 Task: Find connections with filter location Sīrkāzhi with filter topic #lawenforcementwith filter profile language Spanish with filter current company Truecaller with filter school CENTRAL UNIVERSITY OF JAMMU with filter industry Vehicle Repair and Maintenance with filter service category Financial Advisory with filter keywords title UX Designer & UI Developer
Action: Mouse moved to (510, 75)
Screenshot: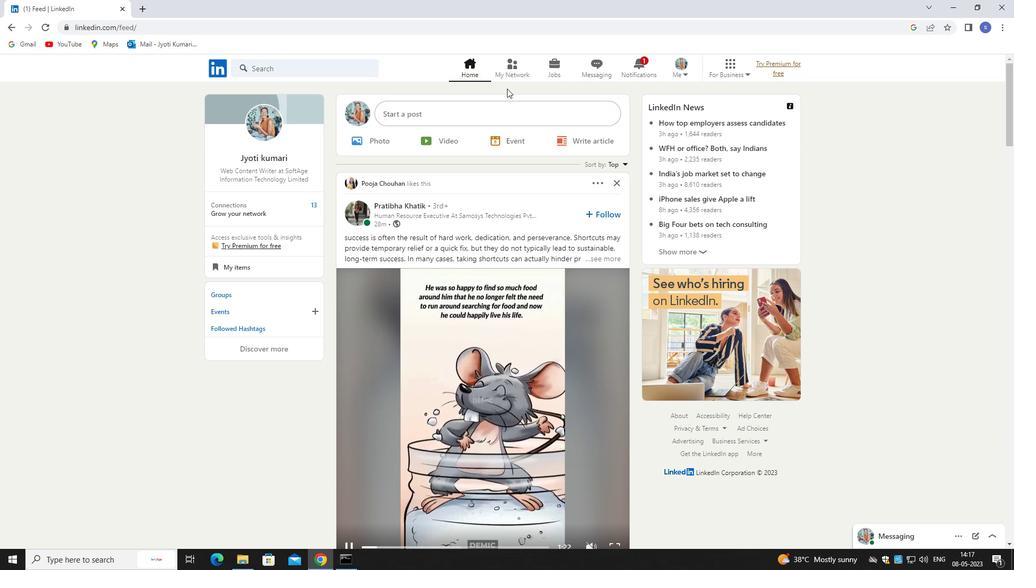 
Action: Mouse pressed left at (510, 75)
Screenshot: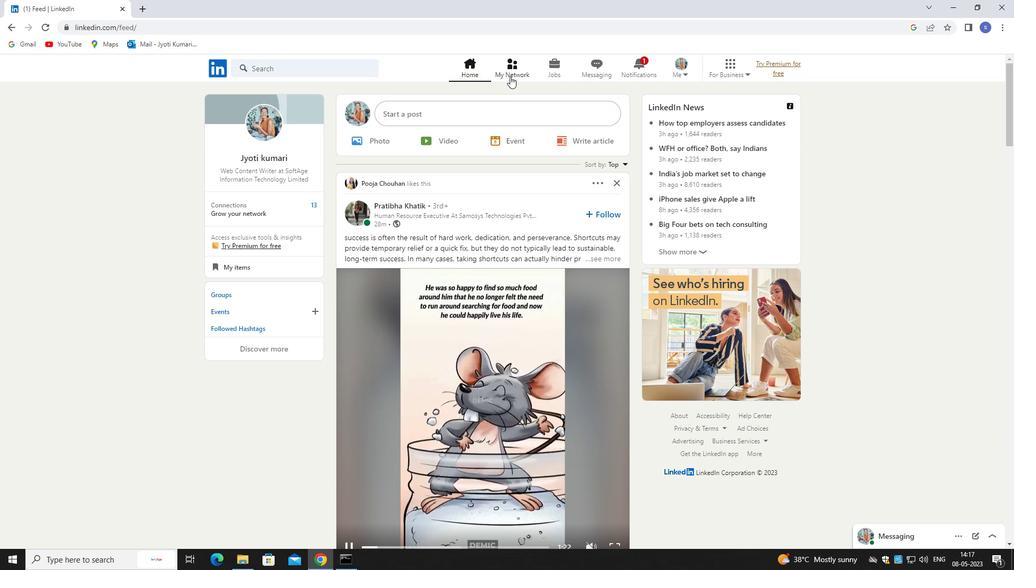 
Action: Mouse moved to (510, 74)
Screenshot: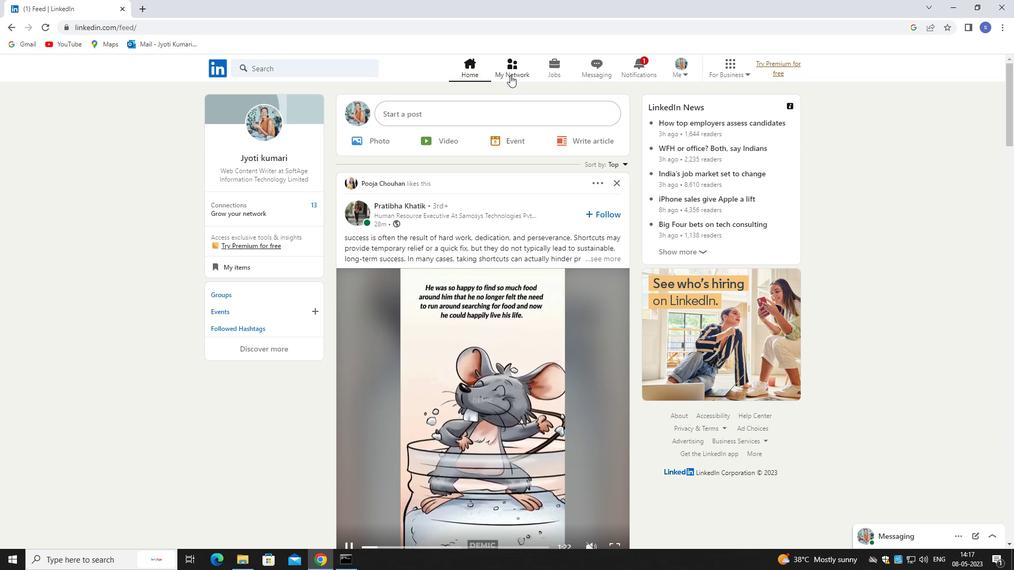 
Action: Mouse pressed left at (510, 74)
Screenshot: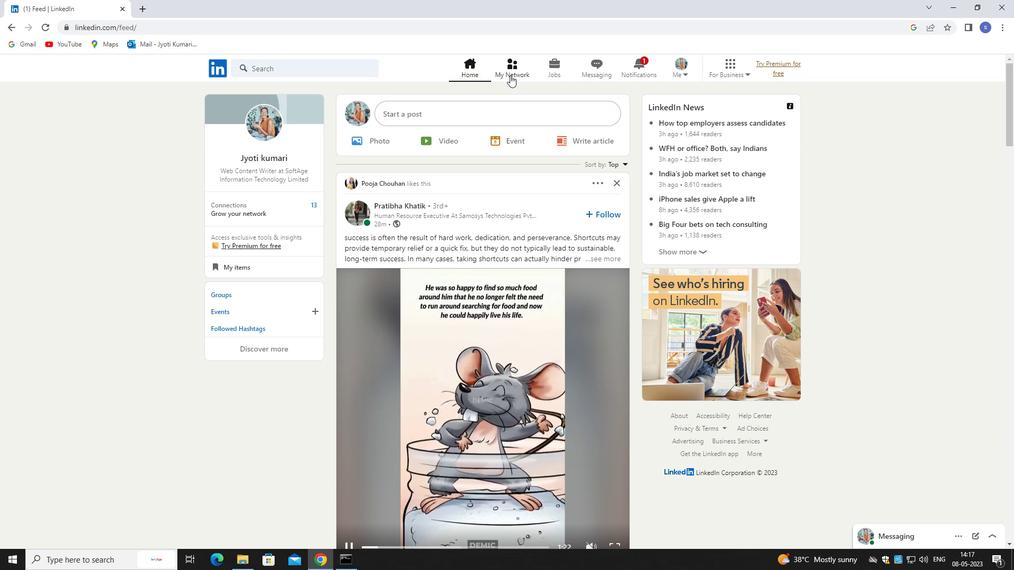 
Action: Mouse moved to (320, 125)
Screenshot: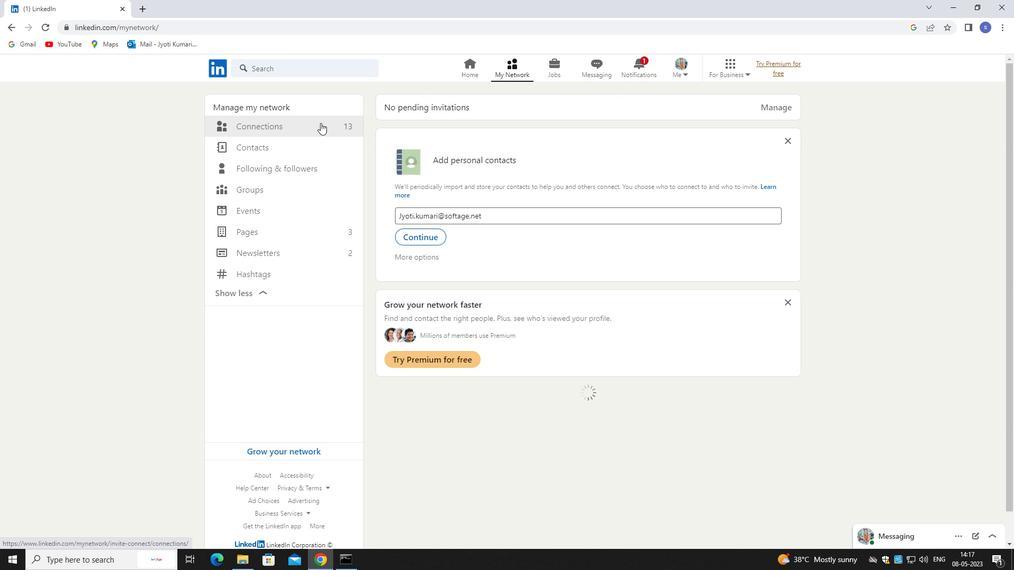 
Action: Mouse pressed left at (320, 125)
Screenshot: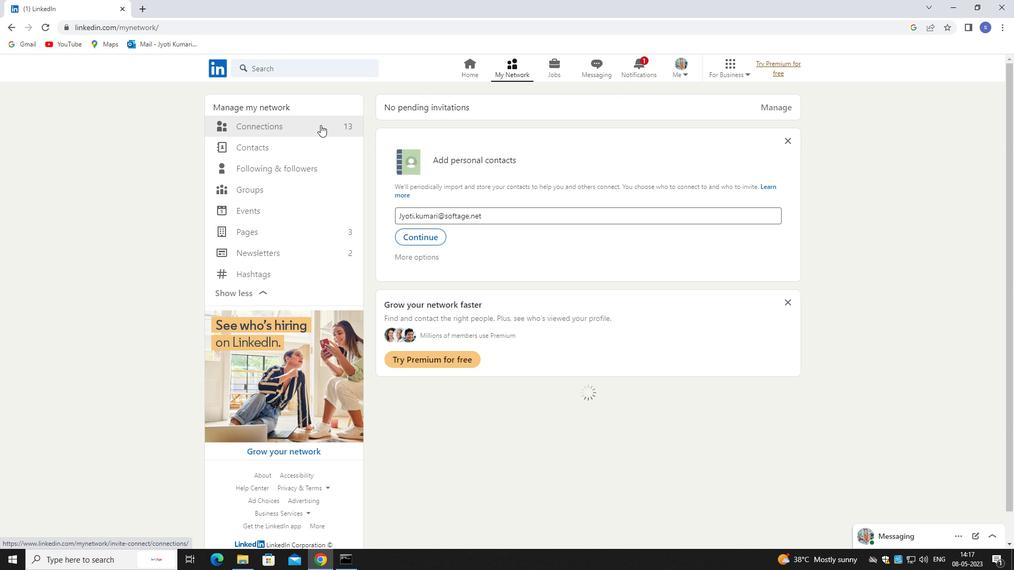 
Action: Mouse pressed left at (320, 125)
Screenshot: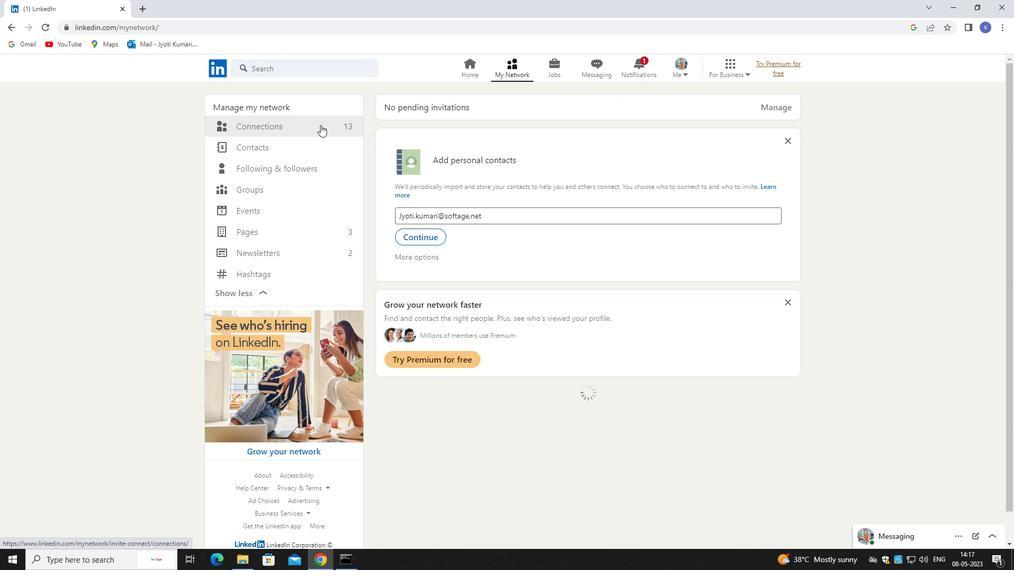 
Action: Mouse moved to (612, 132)
Screenshot: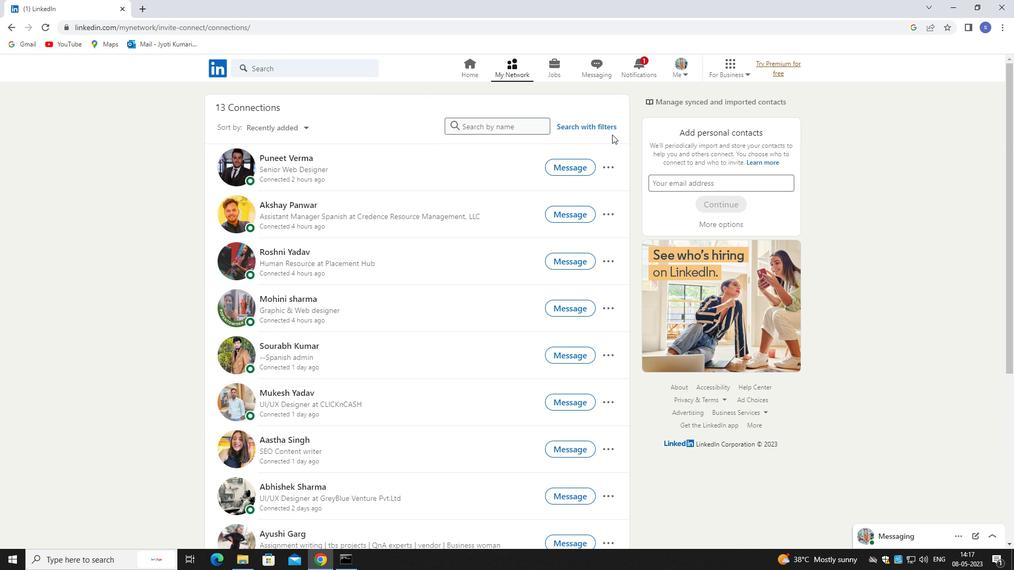 
Action: Mouse pressed left at (612, 132)
Screenshot: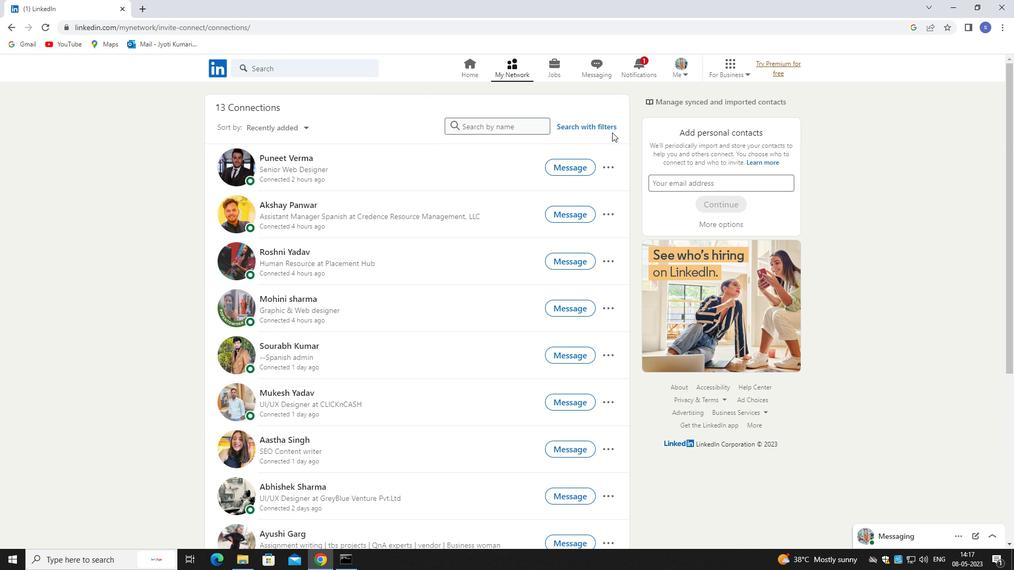 
Action: Mouse moved to (610, 127)
Screenshot: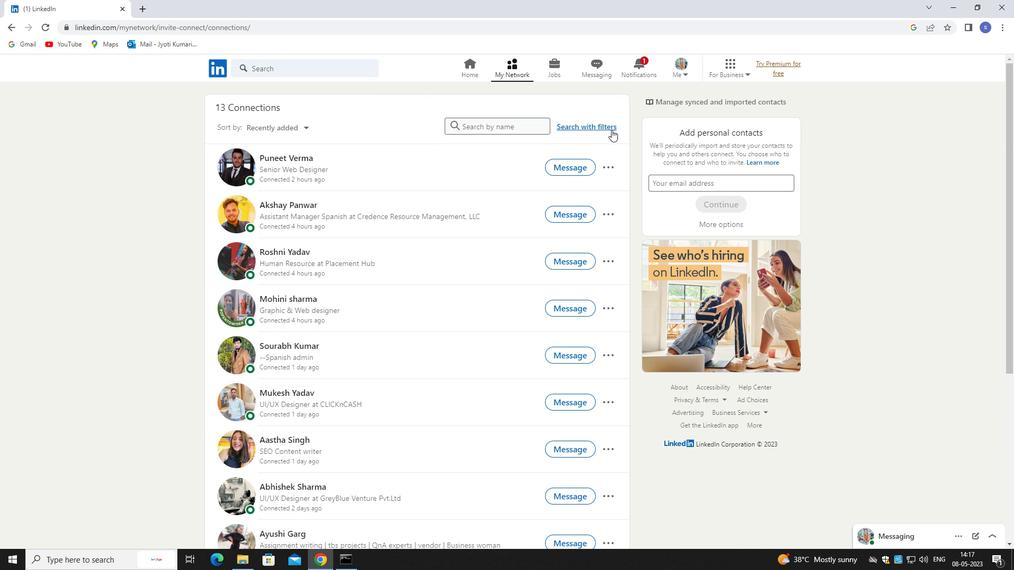 
Action: Mouse pressed left at (610, 127)
Screenshot: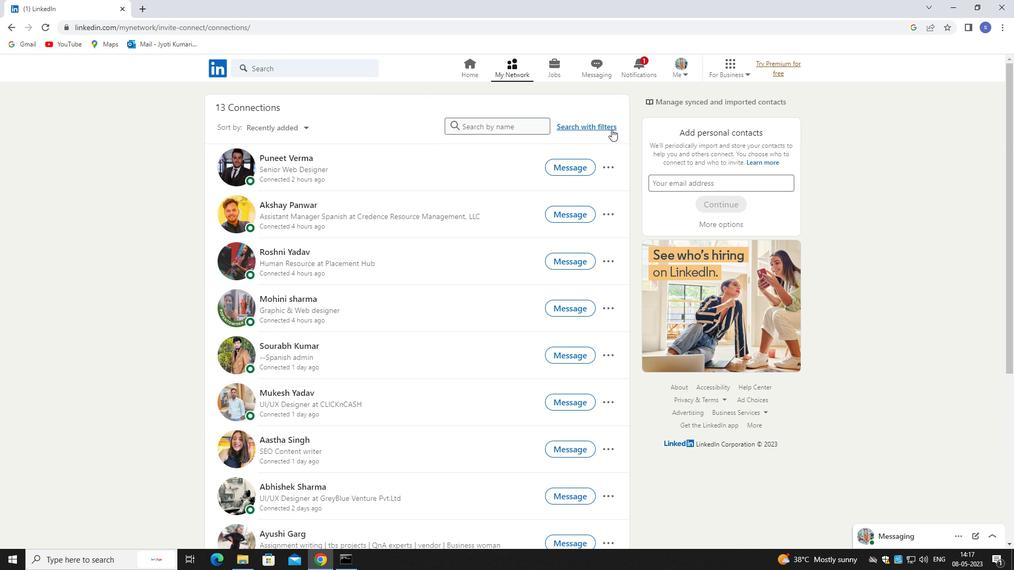
Action: Mouse moved to (536, 92)
Screenshot: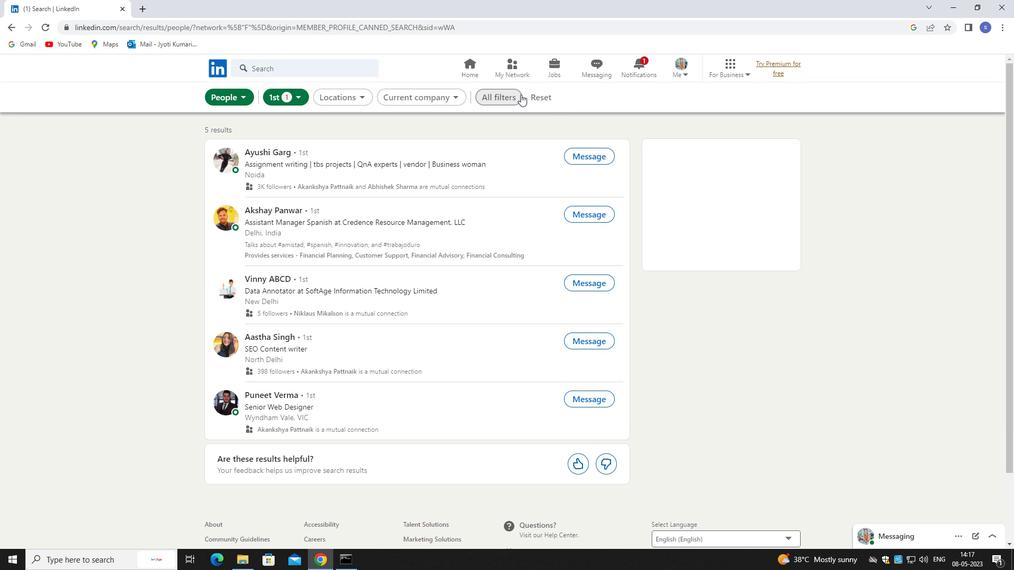 
Action: Mouse pressed left at (536, 92)
Screenshot: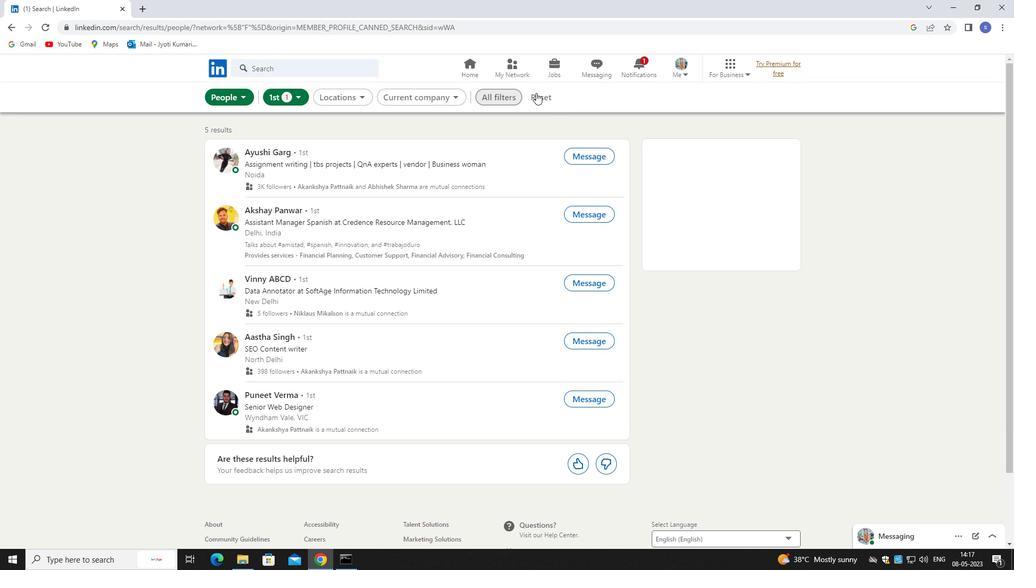 
Action: Mouse moved to (539, 97)
Screenshot: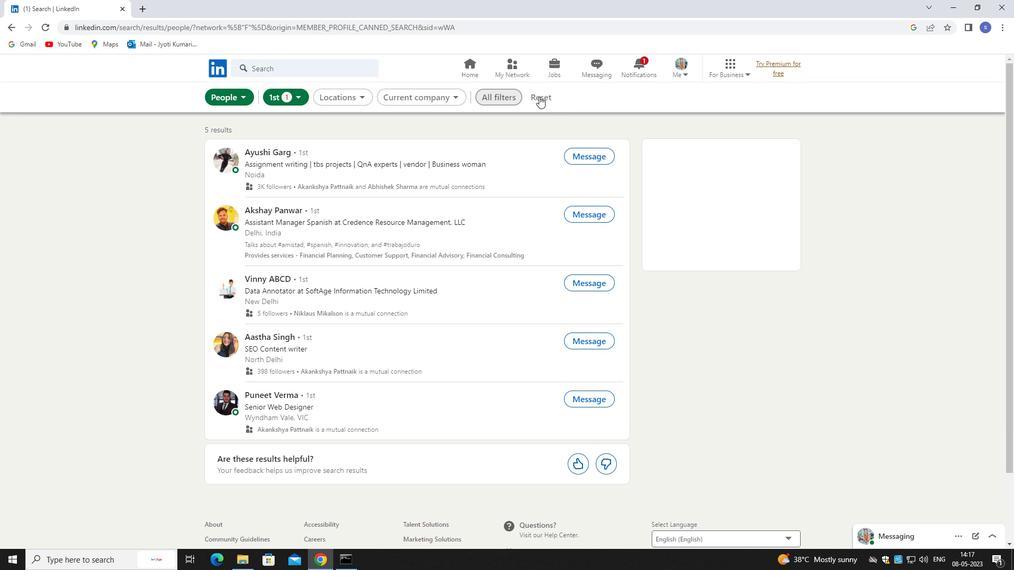 
Action: Mouse pressed left at (539, 97)
Screenshot: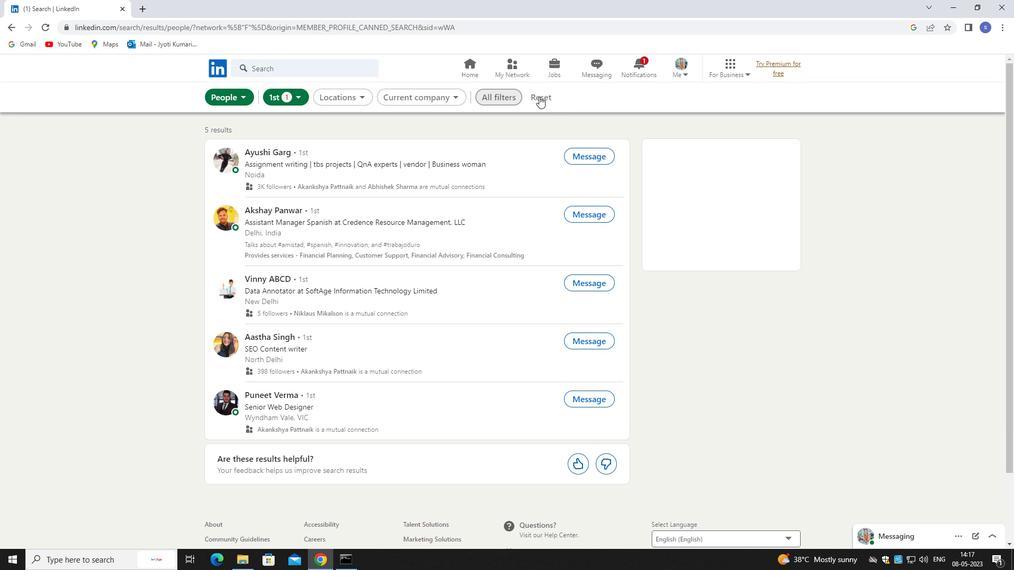 
Action: Mouse moved to (538, 97)
Screenshot: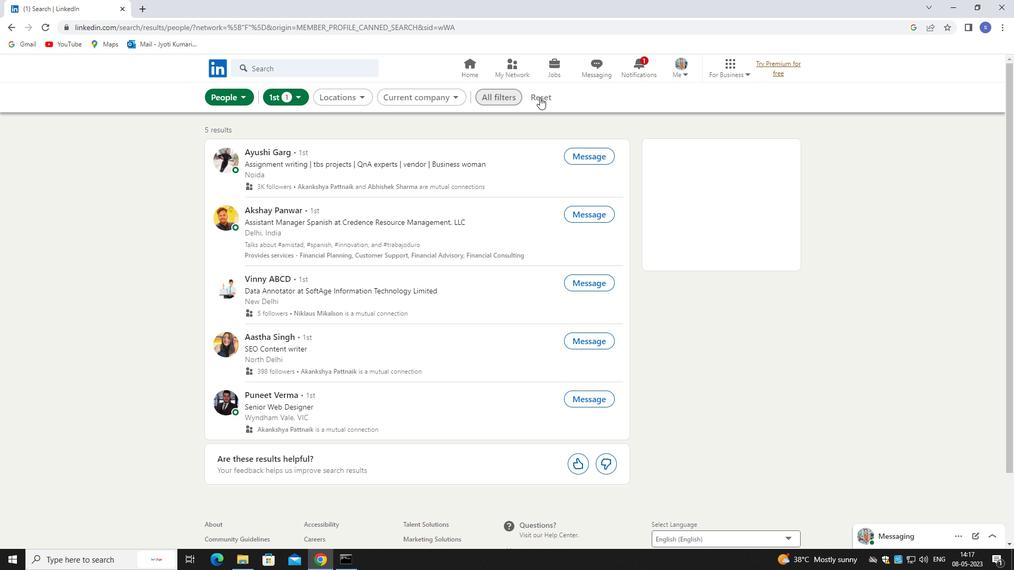 
Action: Mouse pressed left at (538, 97)
Screenshot: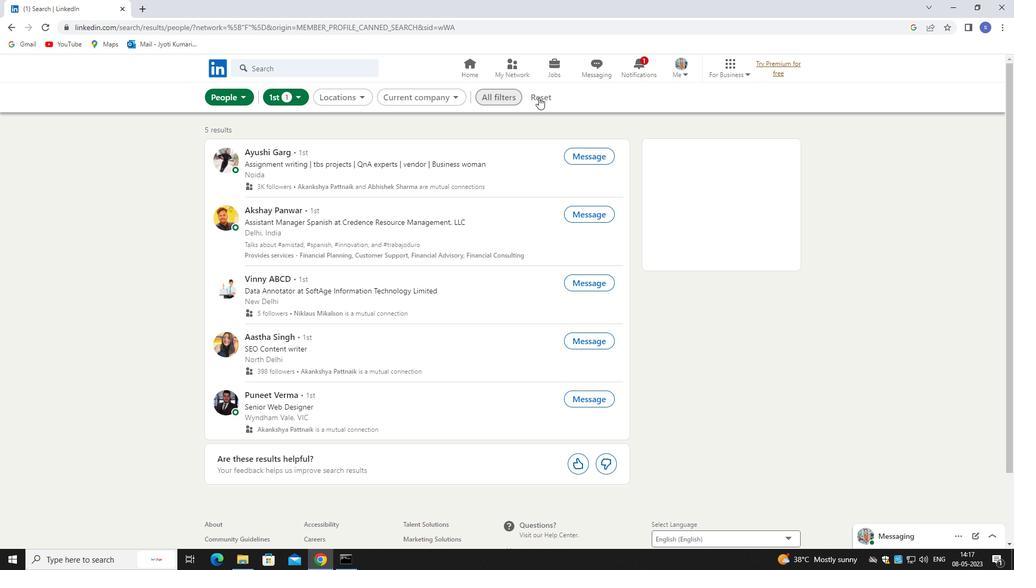 
Action: Mouse moved to (538, 97)
Screenshot: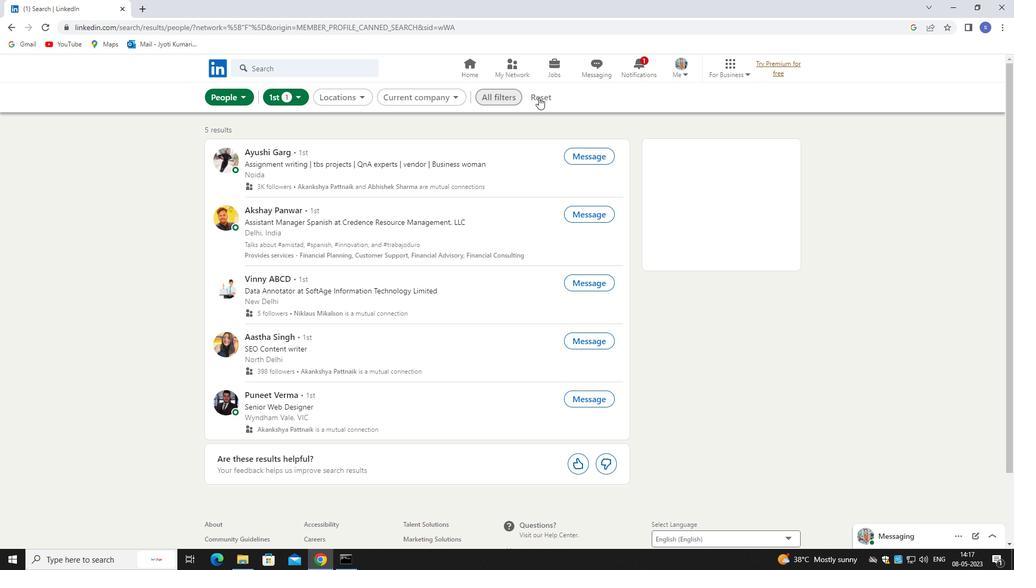 
Action: Mouse pressed left at (538, 97)
Screenshot: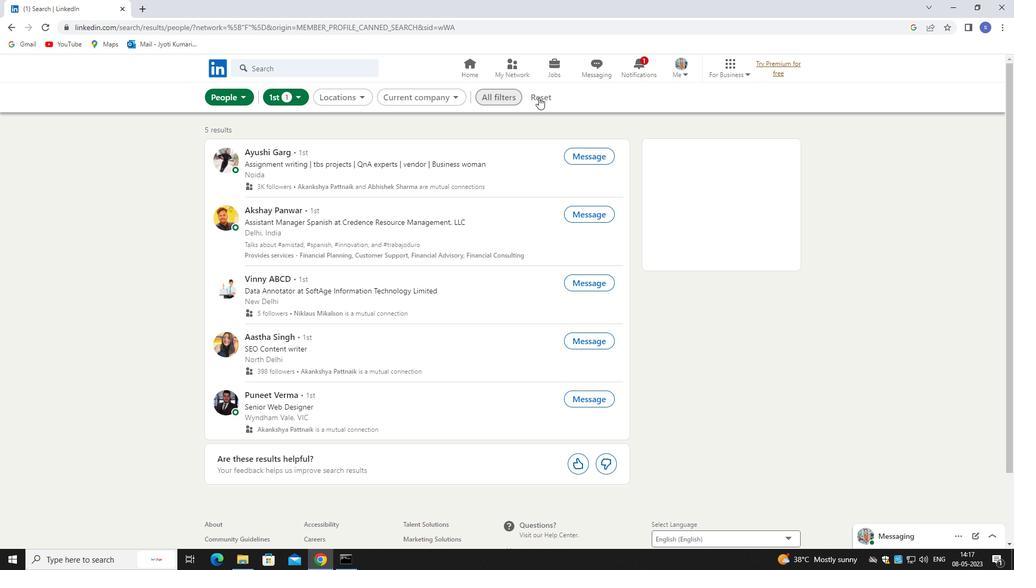 
Action: Mouse moved to (557, 95)
Screenshot: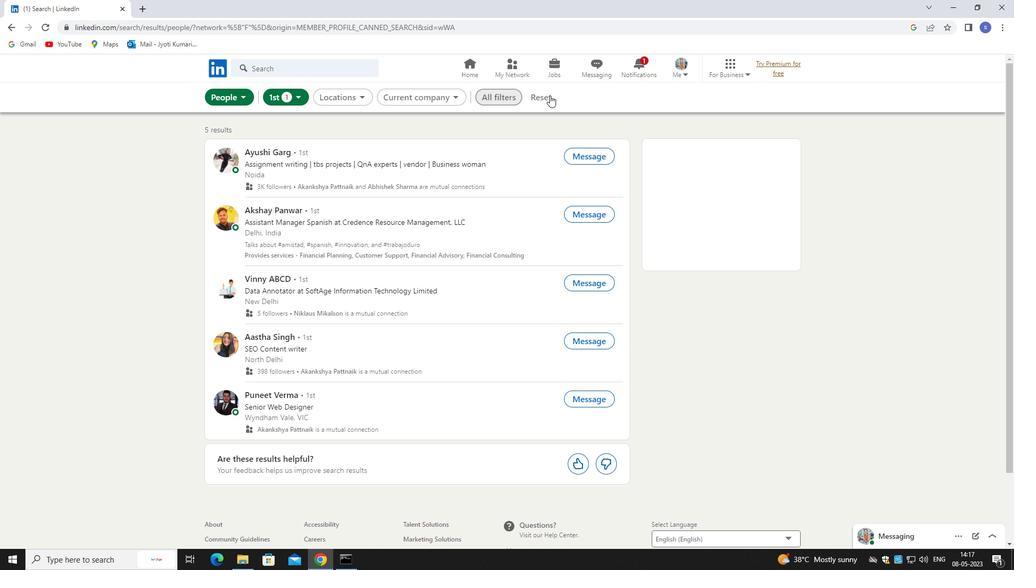 
Action: Mouse pressed left at (557, 95)
Screenshot: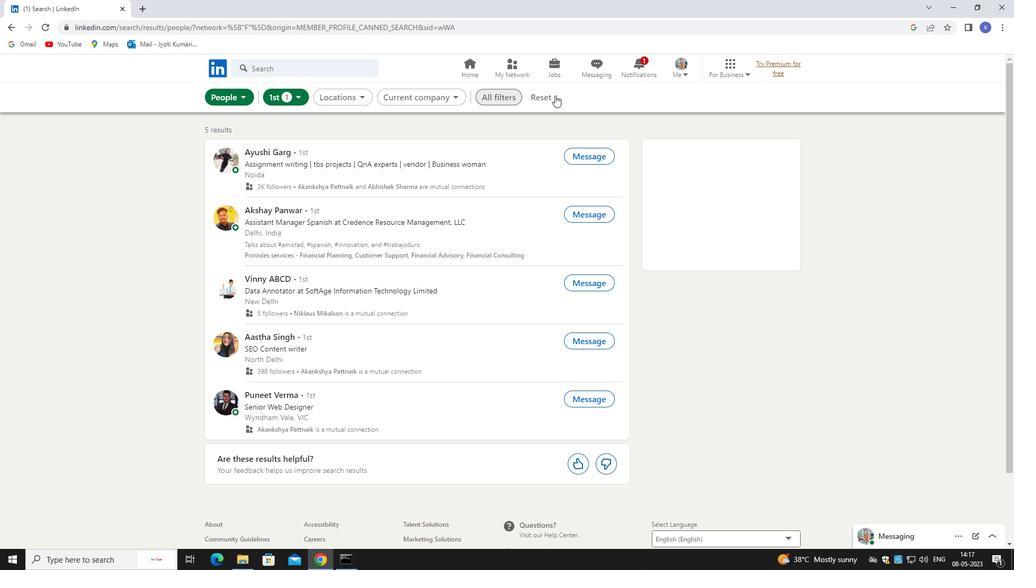 
Action: Mouse moved to (539, 95)
Screenshot: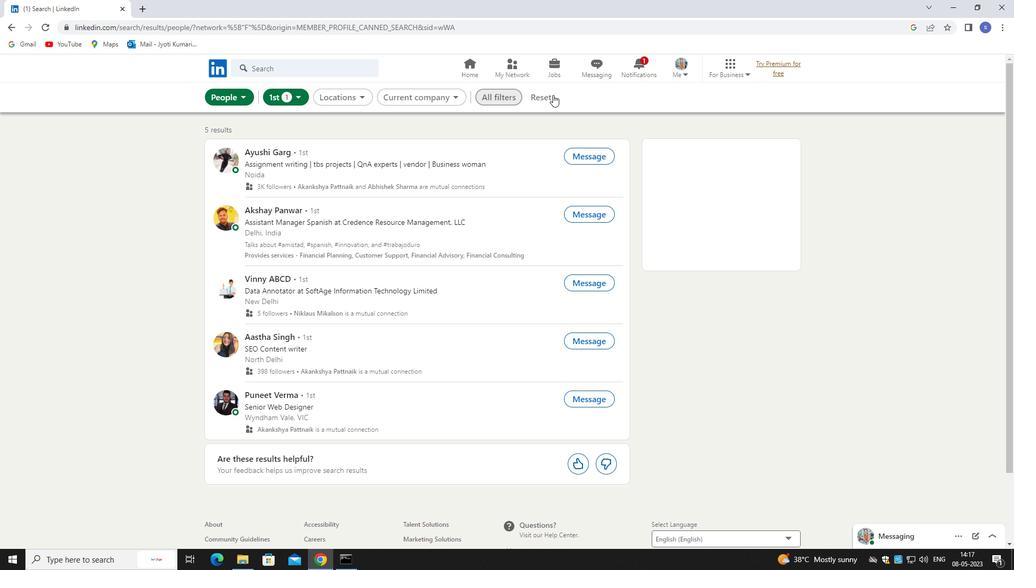 
Action: Mouse pressed left at (539, 95)
Screenshot: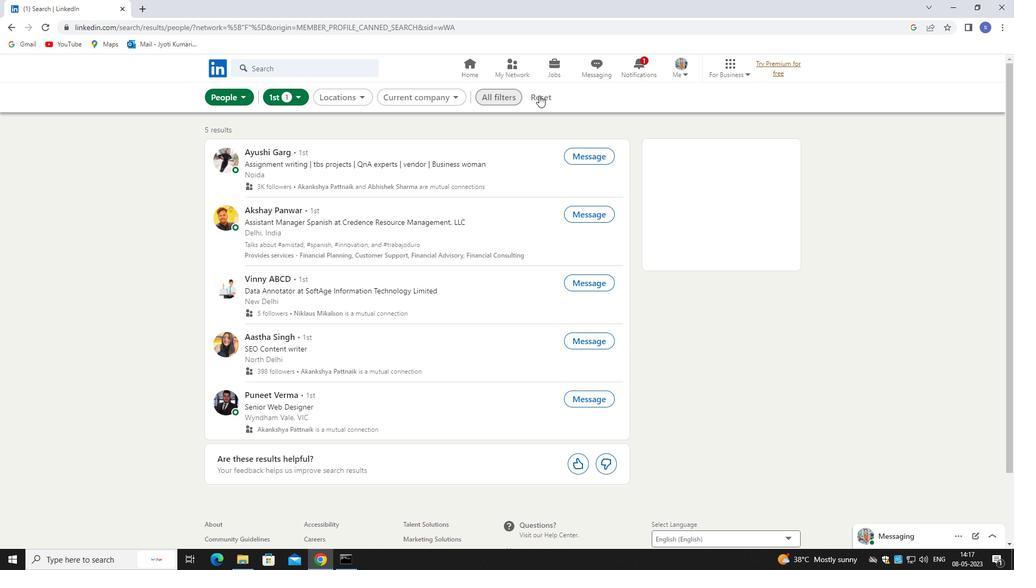 
Action: Mouse moved to (536, 95)
Screenshot: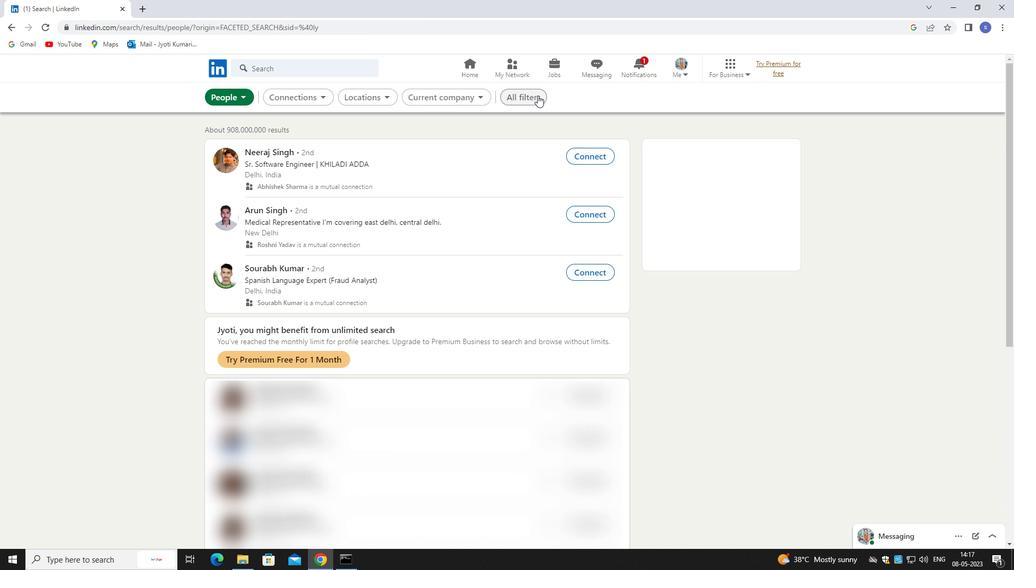 
Action: Mouse pressed left at (536, 95)
Screenshot: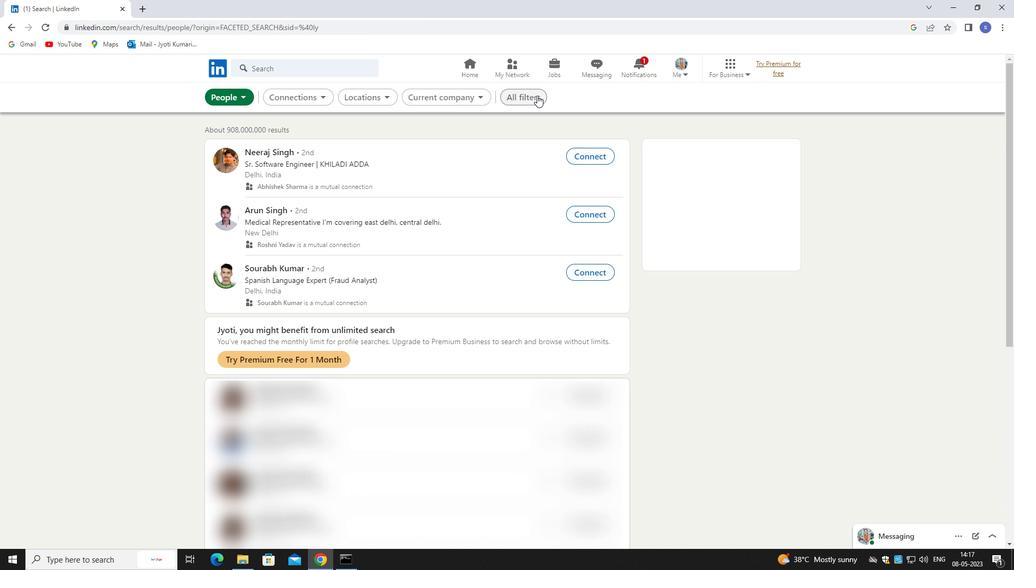 
Action: Mouse moved to (923, 411)
Screenshot: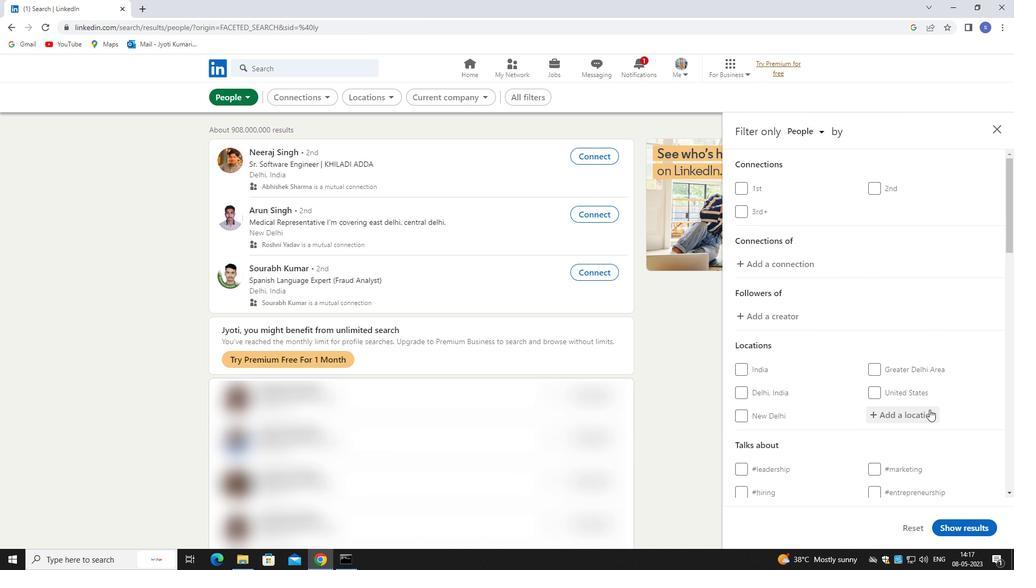 
Action: Mouse pressed left at (923, 411)
Screenshot: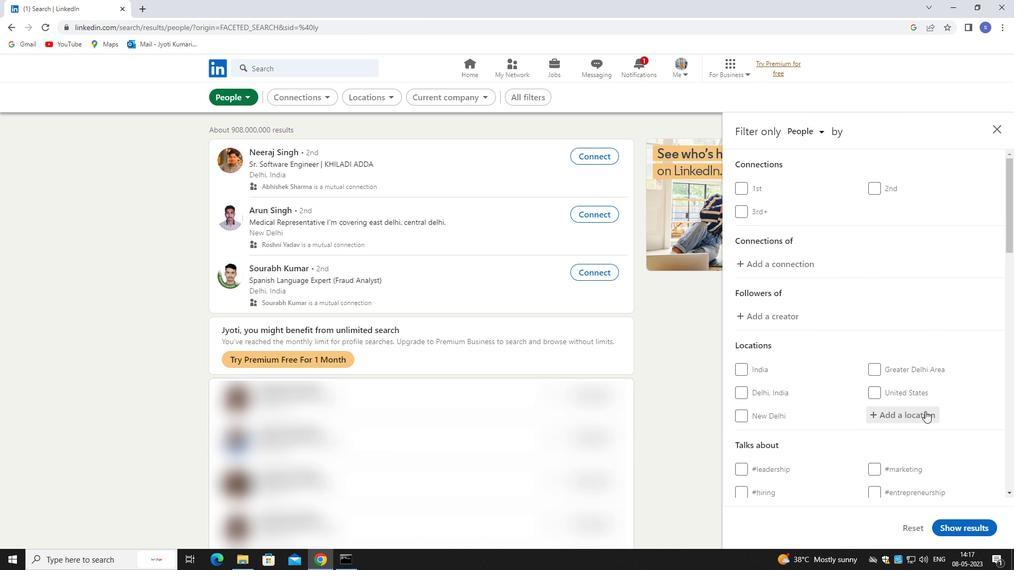 
Action: Mouse moved to (917, 419)
Screenshot: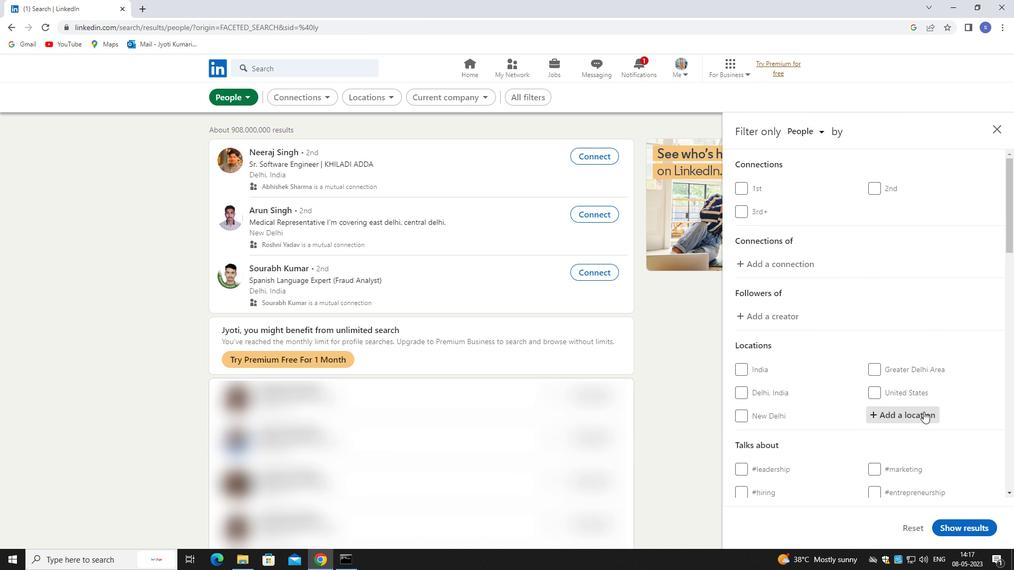
Action: Key pressed sirkhajji
Screenshot: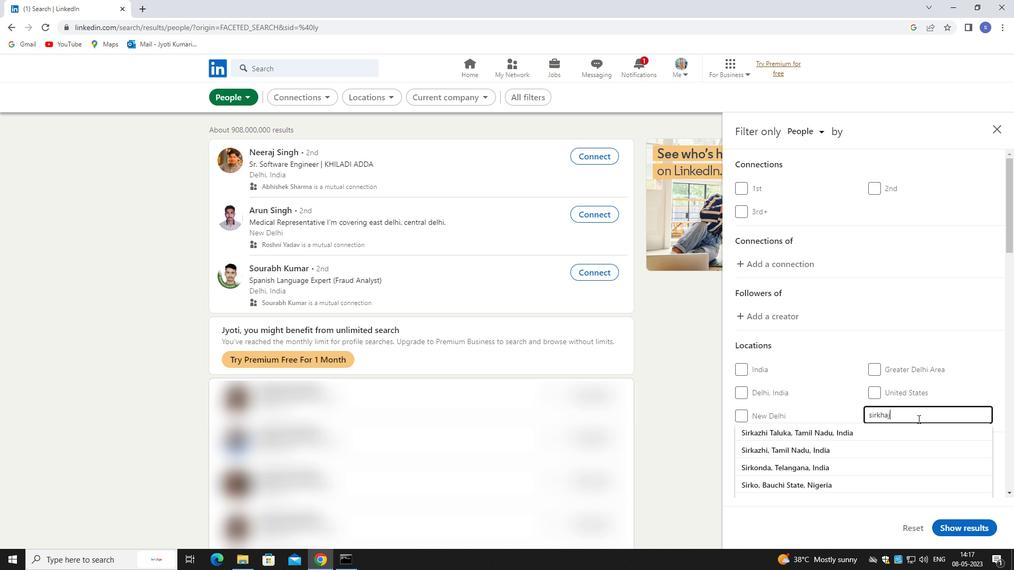 
Action: Mouse moved to (913, 419)
Screenshot: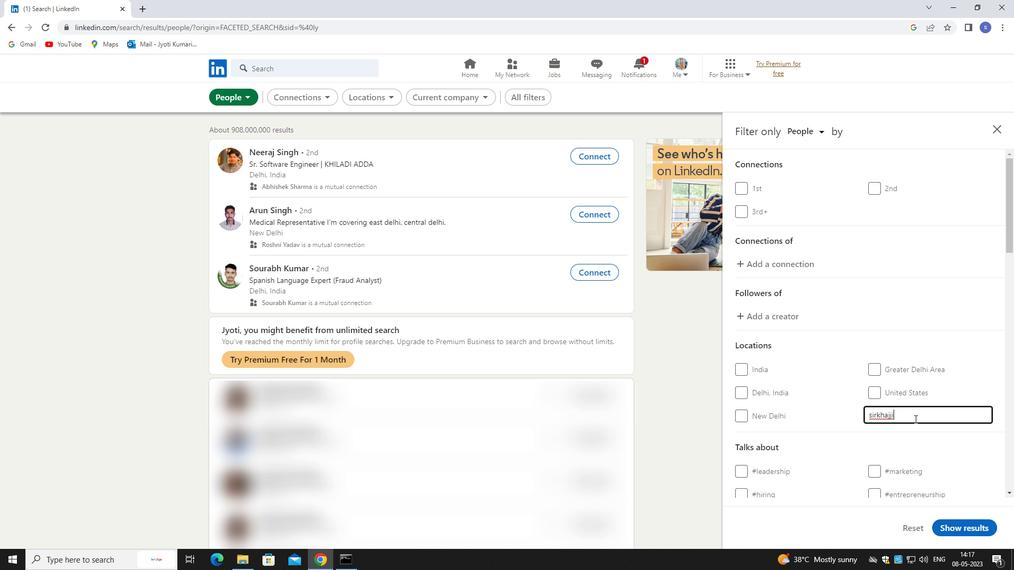 
Action: Key pressed <Key.backspace><Key.backspace><Key.backspace>zhi<Key.enter>
Screenshot: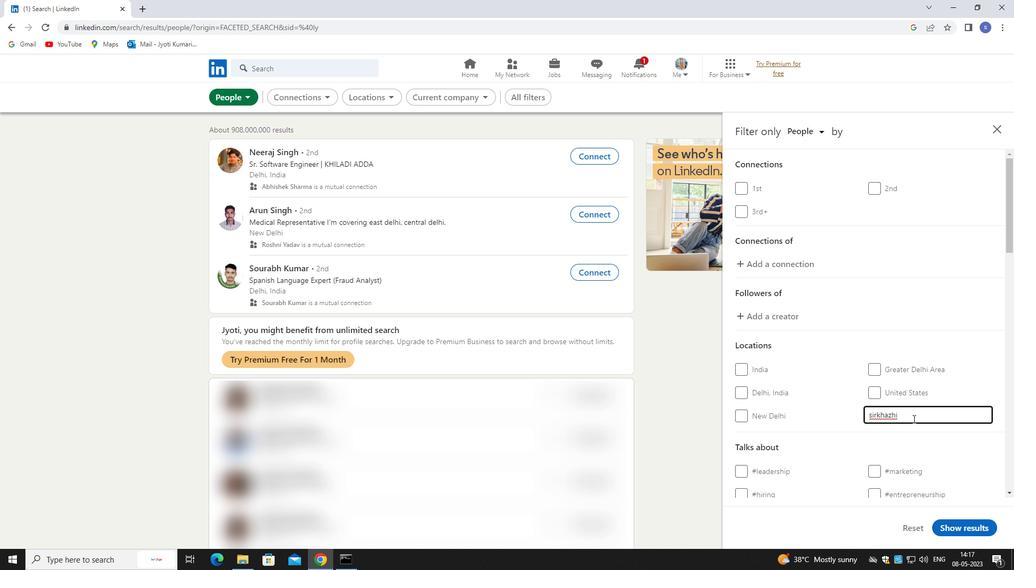 
Action: Mouse moved to (923, 417)
Screenshot: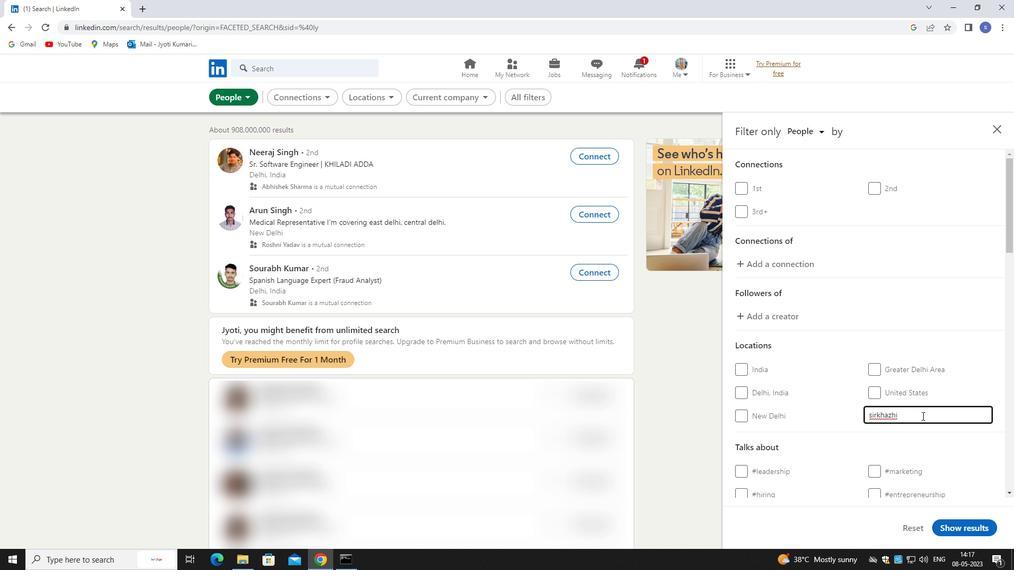 
Action: Mouse scrolled (923, 416) with delta (0, 0)
Screenshot: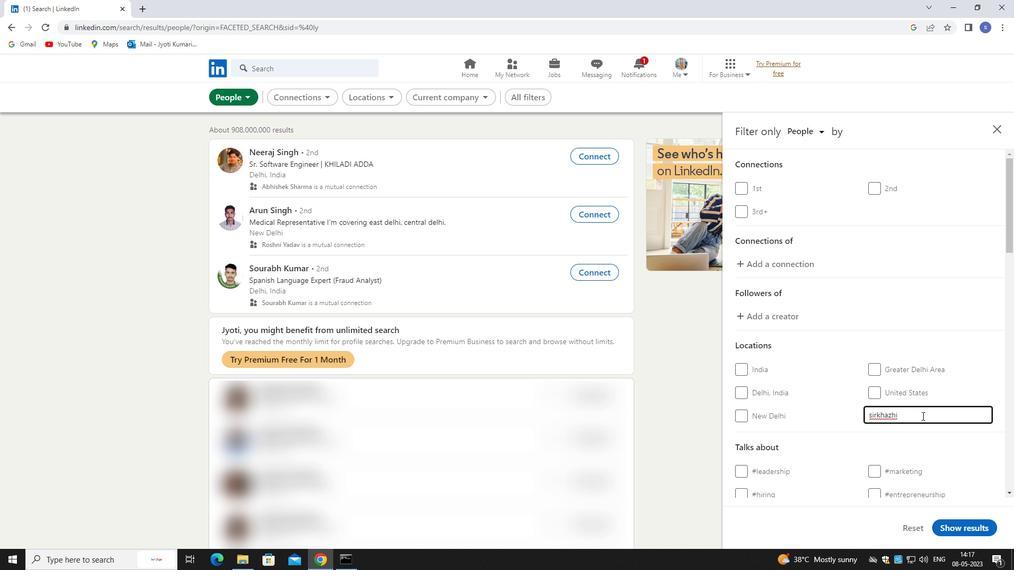 
Action: Mouse moved to (923, 418)
Screenshot: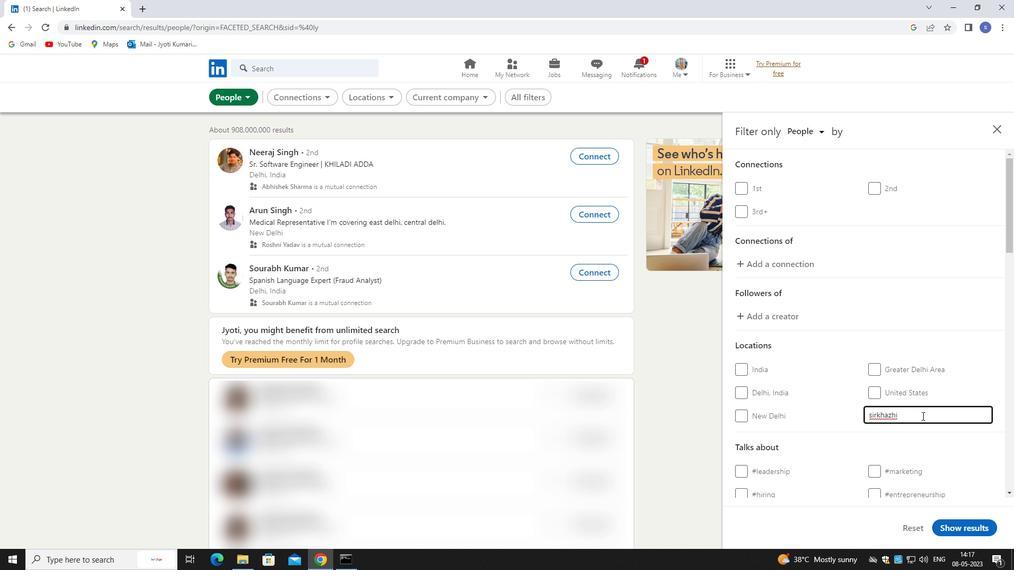 
Action: Mouse scrolled (923, 418) with delta (0, 0)
Screenshot: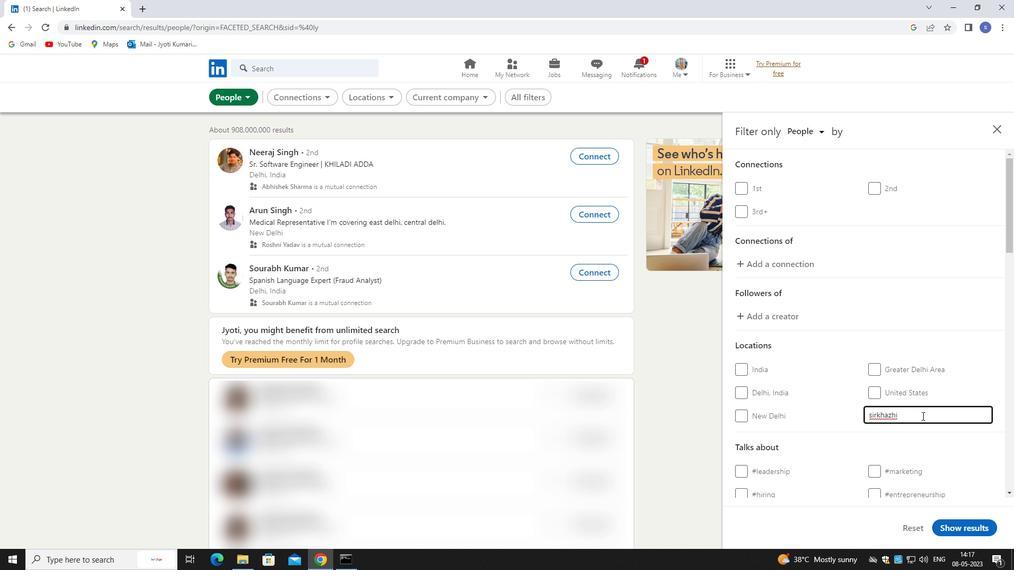 
Action: Mouse moved to (923, 419)
Screenshot: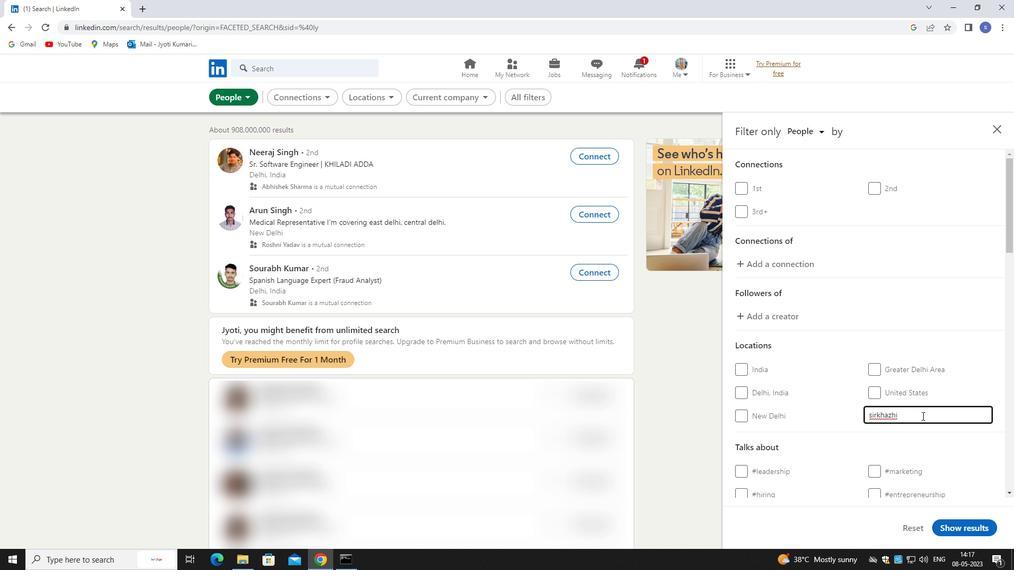 
Action: Mouse scrolled (923, 418) with delta (0, 0)
Screenshot: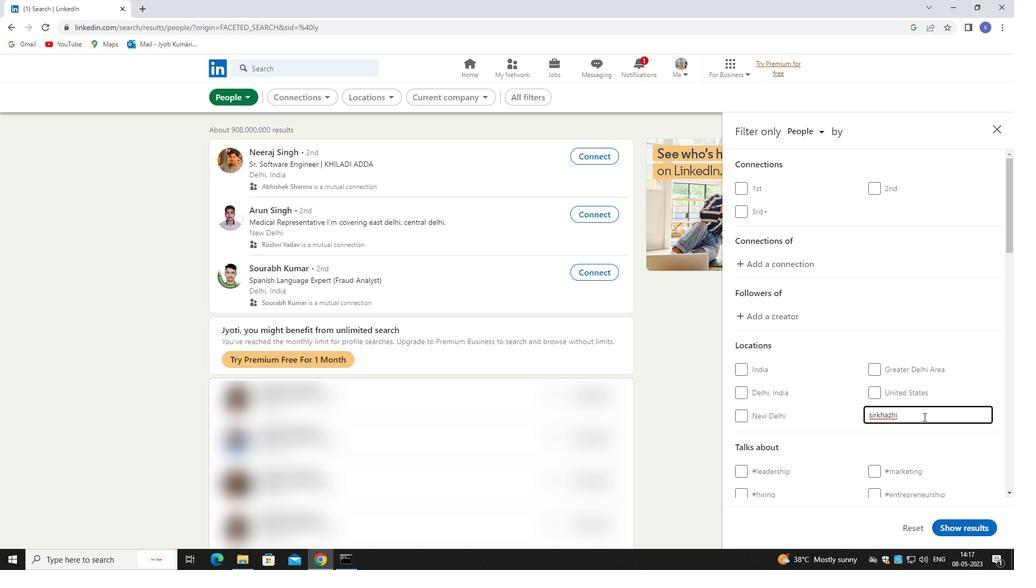 
Action: Mouse moved to (904, 357)
Screenshot: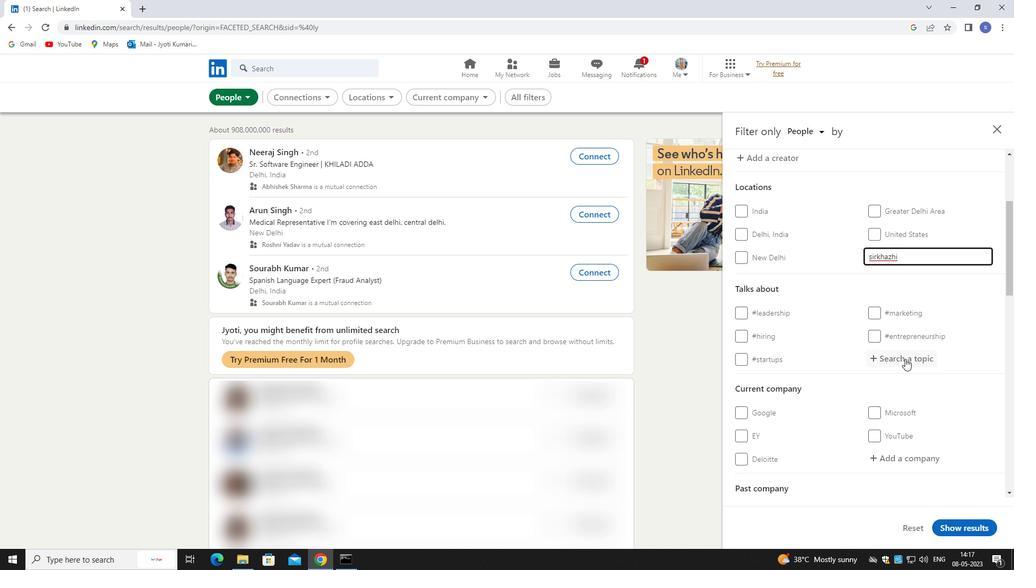 
Action: Mouse pressed left at (904, 357)
Screenshot: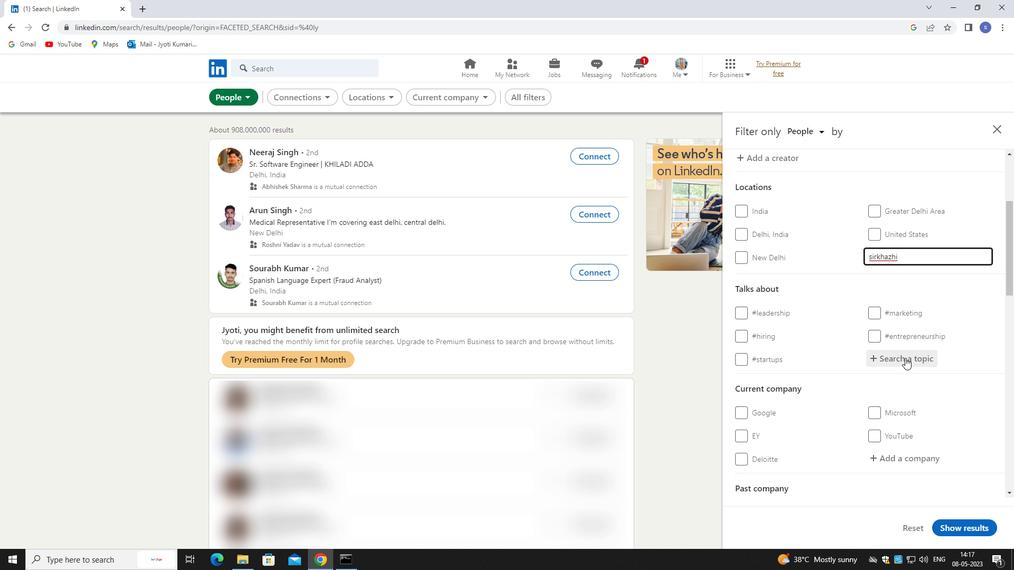 
Action: Key pressed lewf<Key.backspace>enf
Screenshot: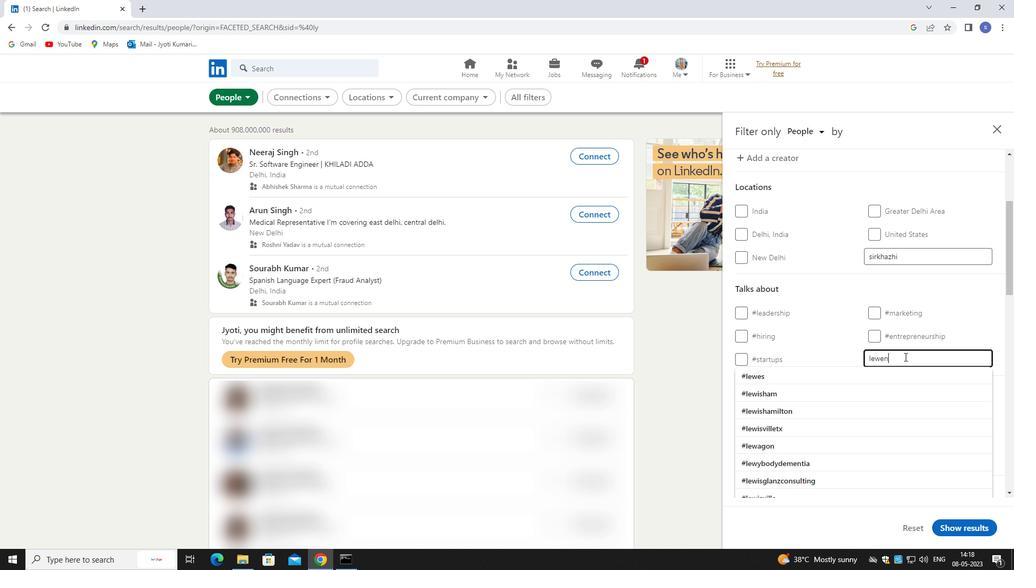 
Action: Mouse moved to (939, 408)
Screenshot: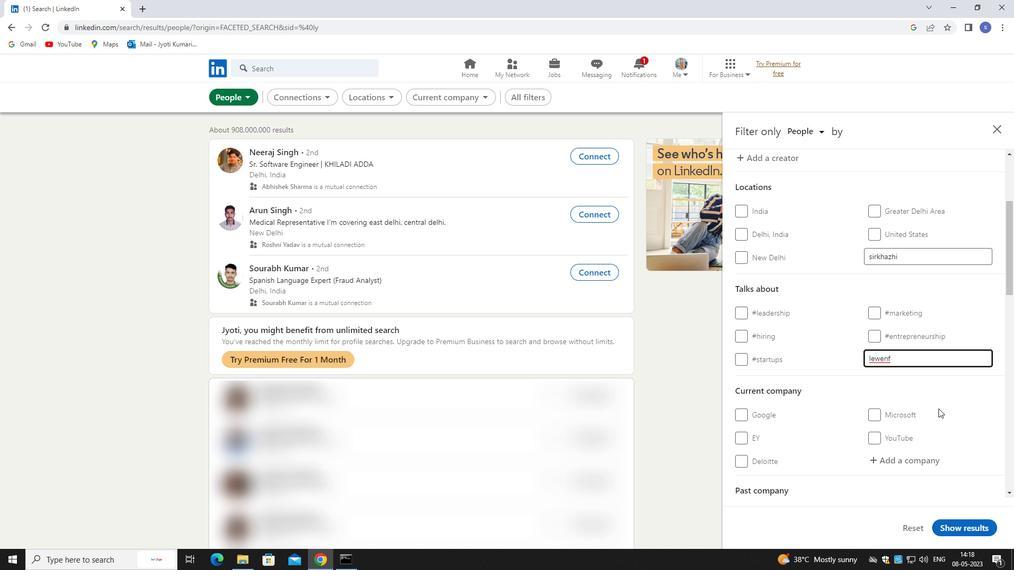 
Action: Key pressed orcement<Key.enter>
Screenshot: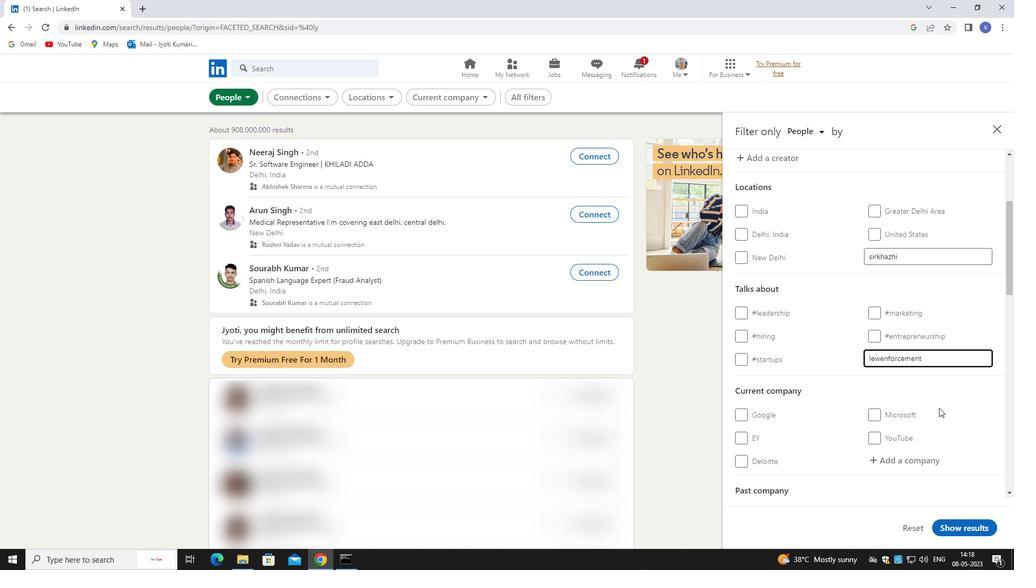 
Action: Mouse scrolled (939, 407) with delta (0, 0)
Screenshot: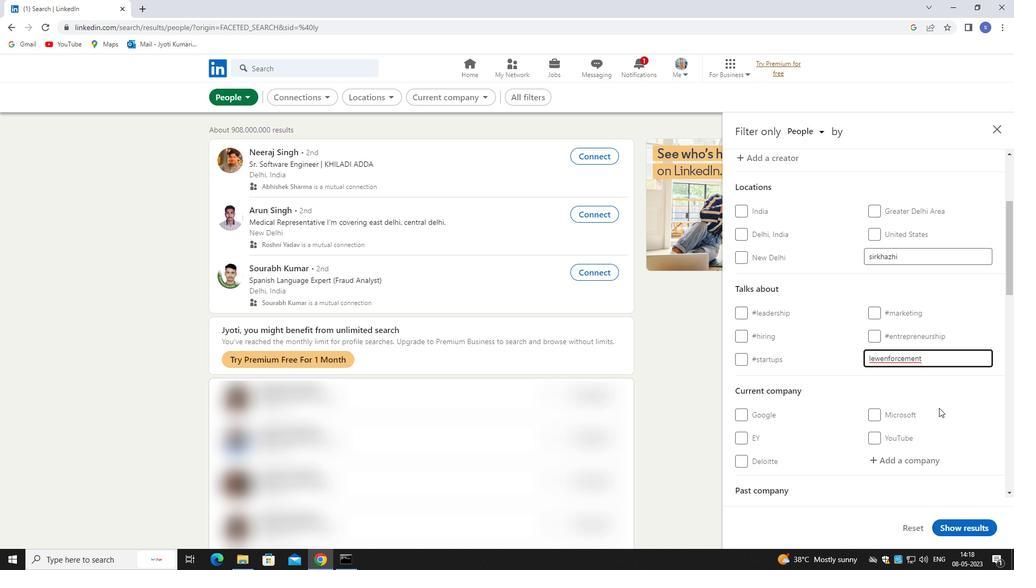 
Action: Mouse scrolled (939, 407) with delta (0, 0)
Screenshot: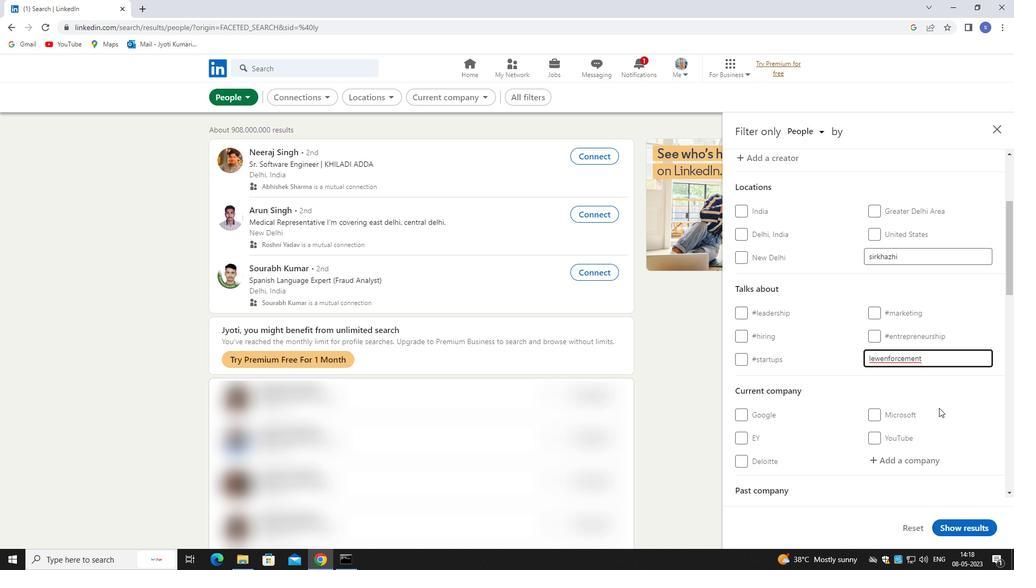 
Action: Mouse scrolled (939, 407) with delta (0, 0)
Screenshot: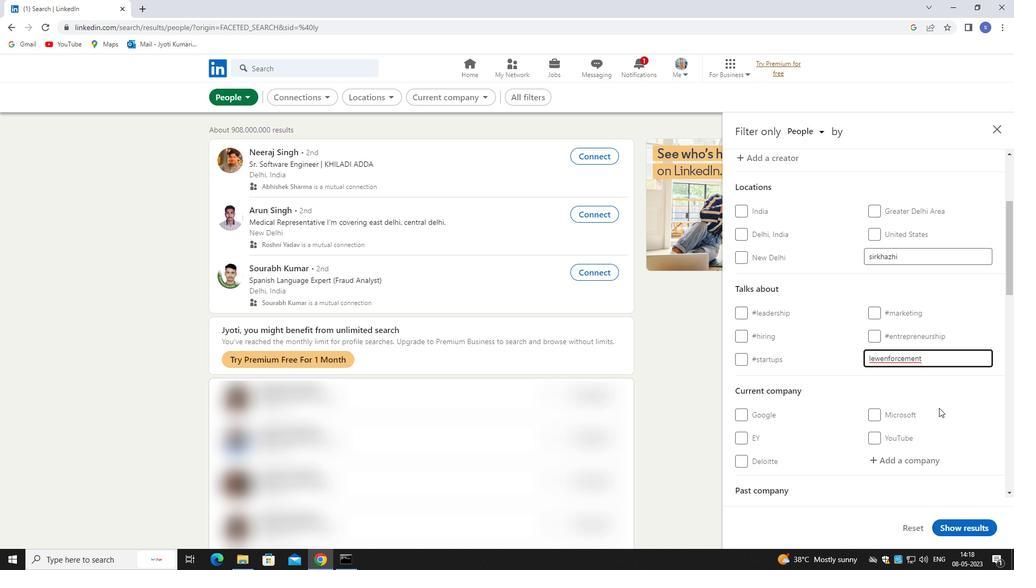 
Action: Mouse moved to (901, 303)
Screenshot: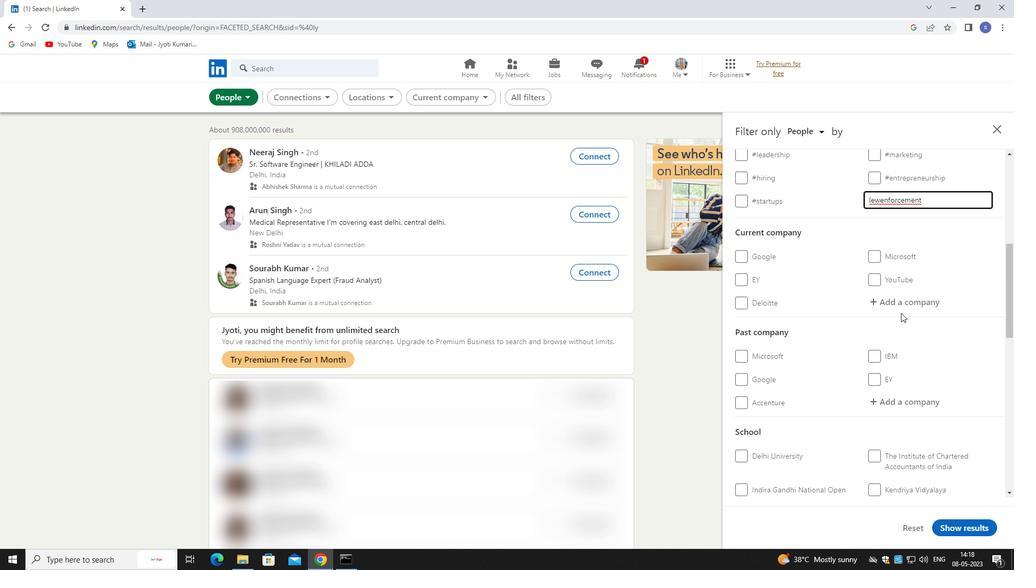
Action: Mouse pressed left at (901, 303)
Screenshot: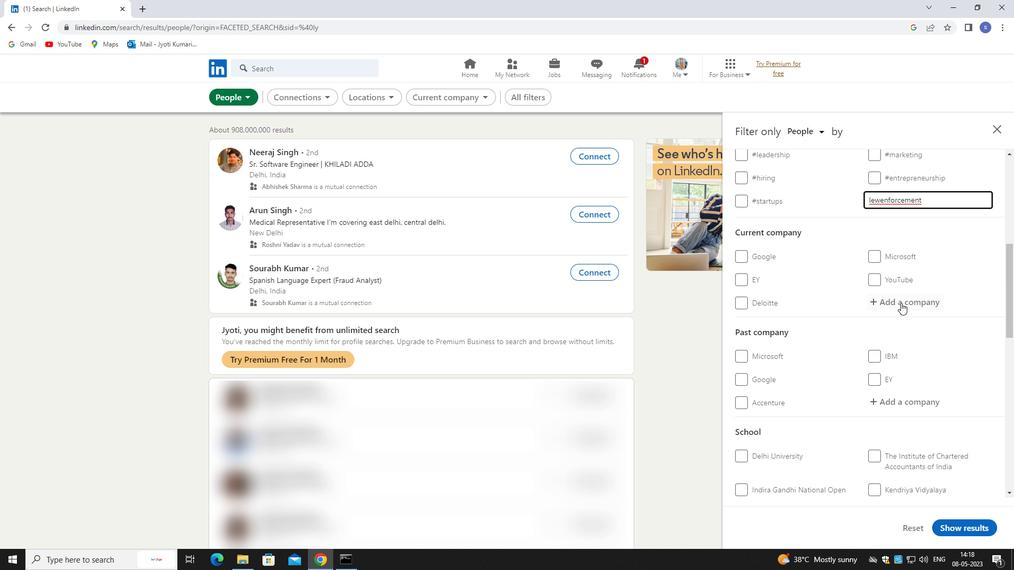 
Action: Key pressed trueca
Screenshot: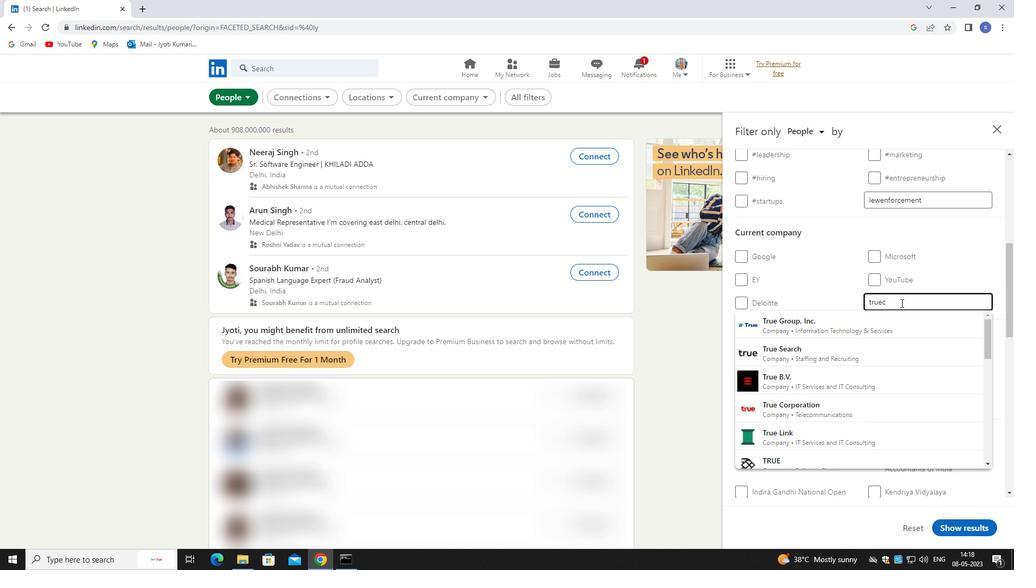 
Action: Mouse moved to (893, 323)
Screenshot: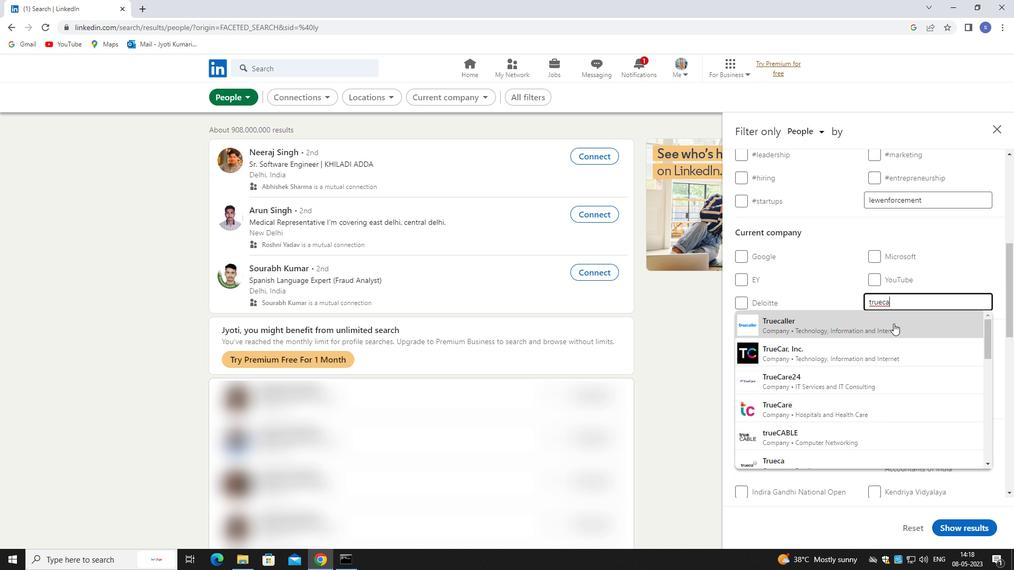 
Action: Mouse pressed left at (893, 323)
Screenshot: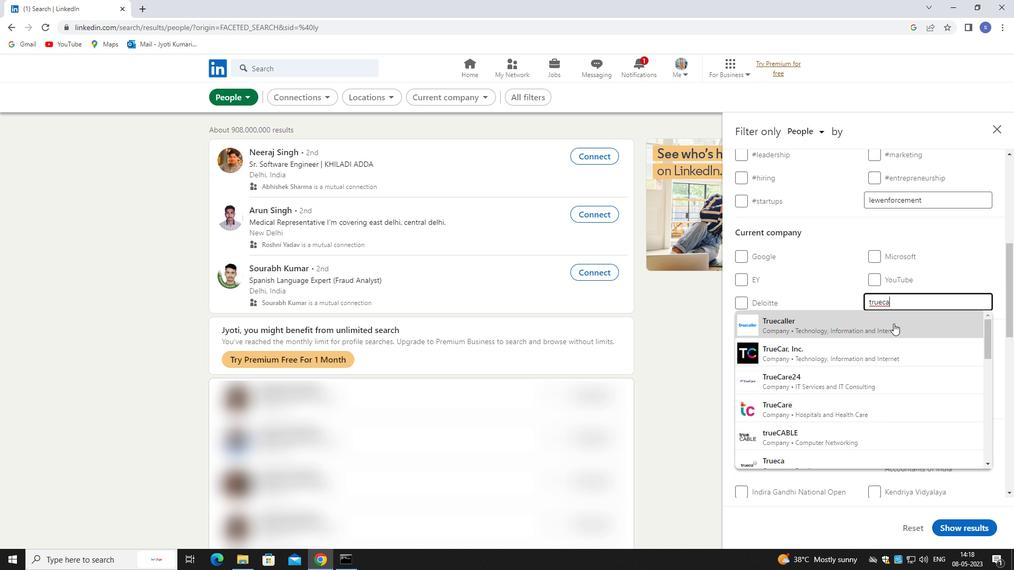 
Action: Mouse moved to (893, 324)
Screenshot: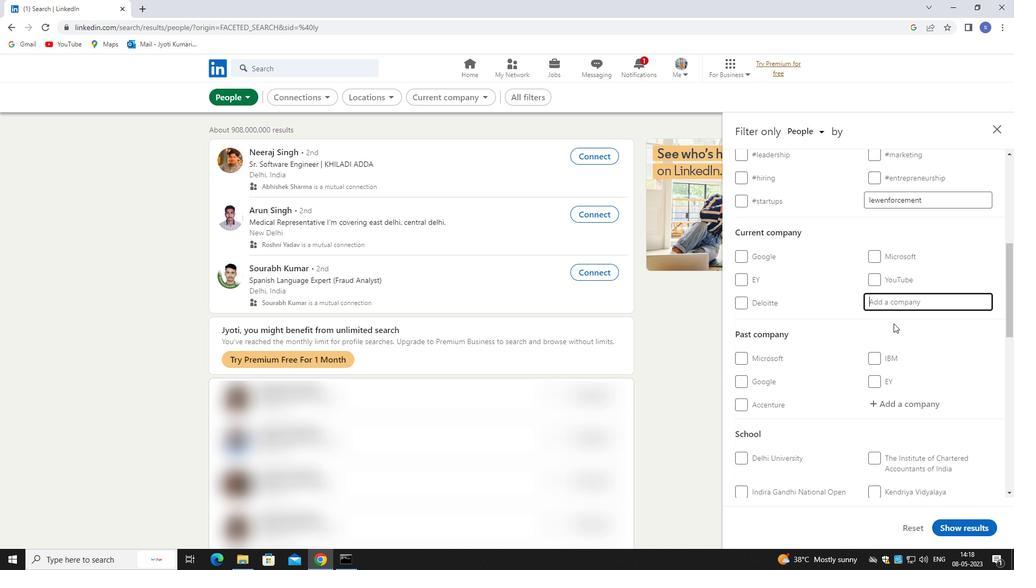 
Action: Mouse scrolled (893, 324) with delta (0, 0)
Screenshot: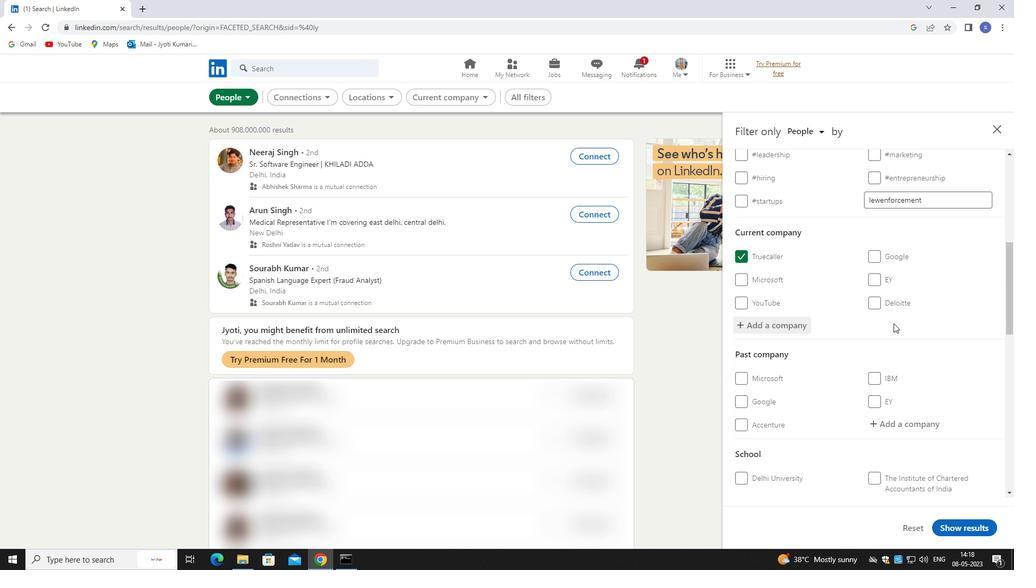 
Action: Mouse moved to (893, 325)
Screenshot: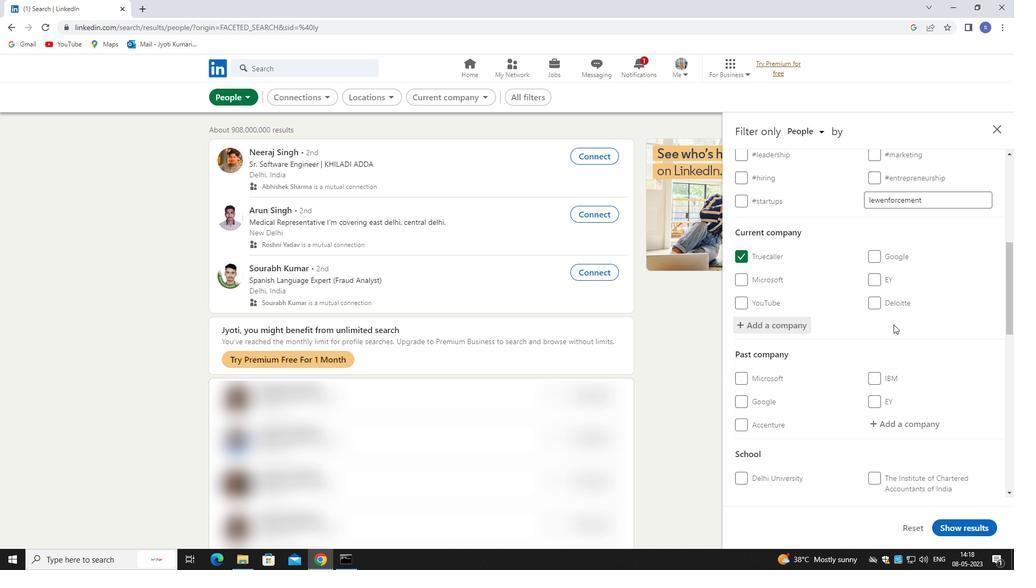
Action: Mouse scrolled (893, 324) with delta (0, 0)
Screenshot: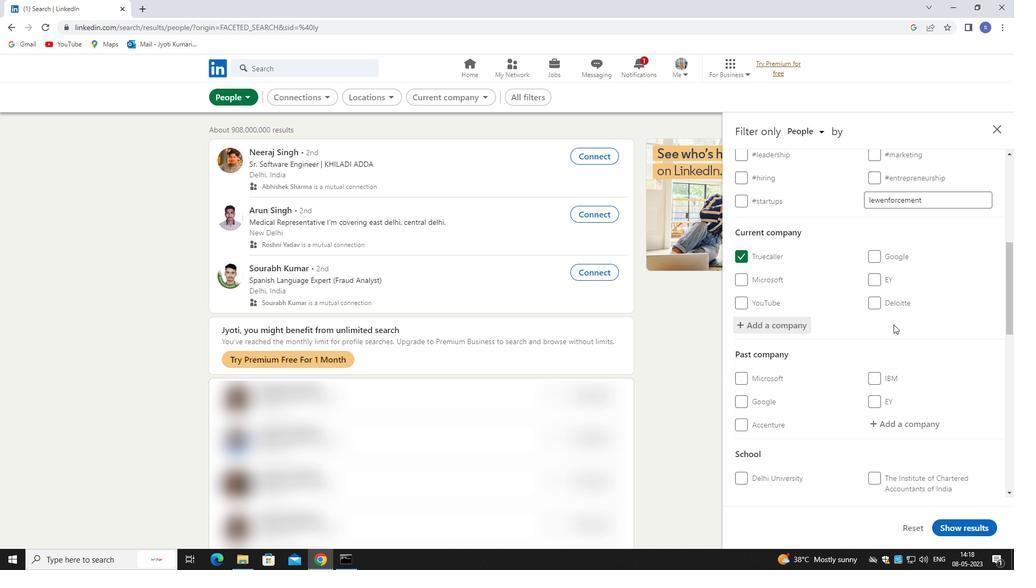 
Action: Mouse moved to (893, 325)
Screenshot: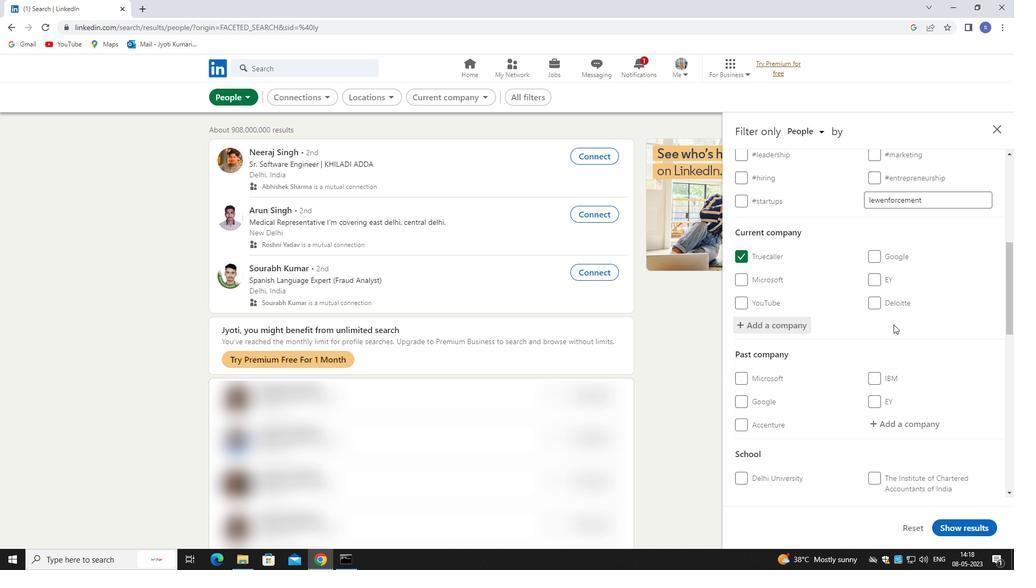 
Action: Mouse scrolled (893, 324) with delta (0, 0)
Screenshot: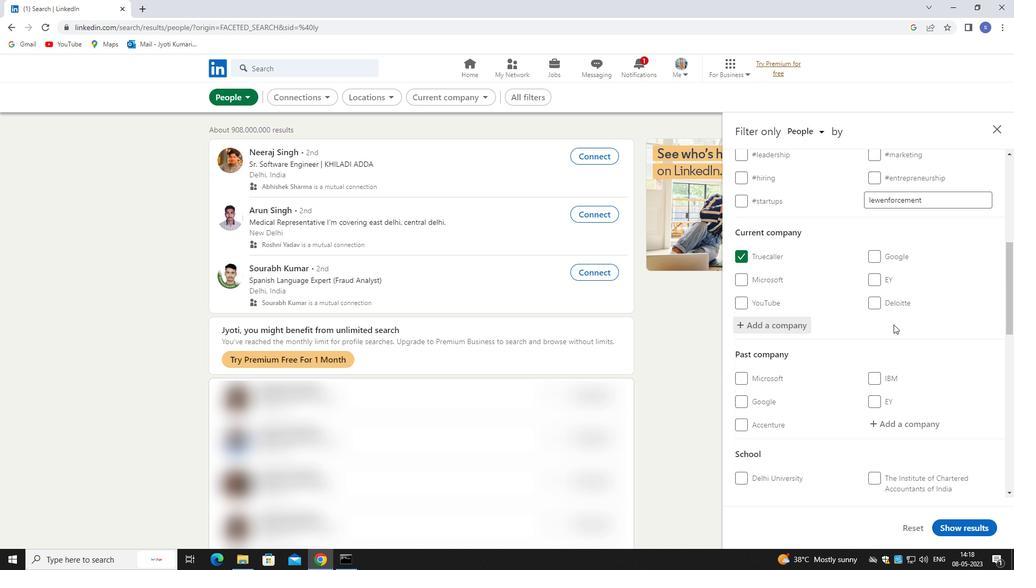 
Action: Mouse scrolled (893, 324) with delta (0, 0)
Screenshot: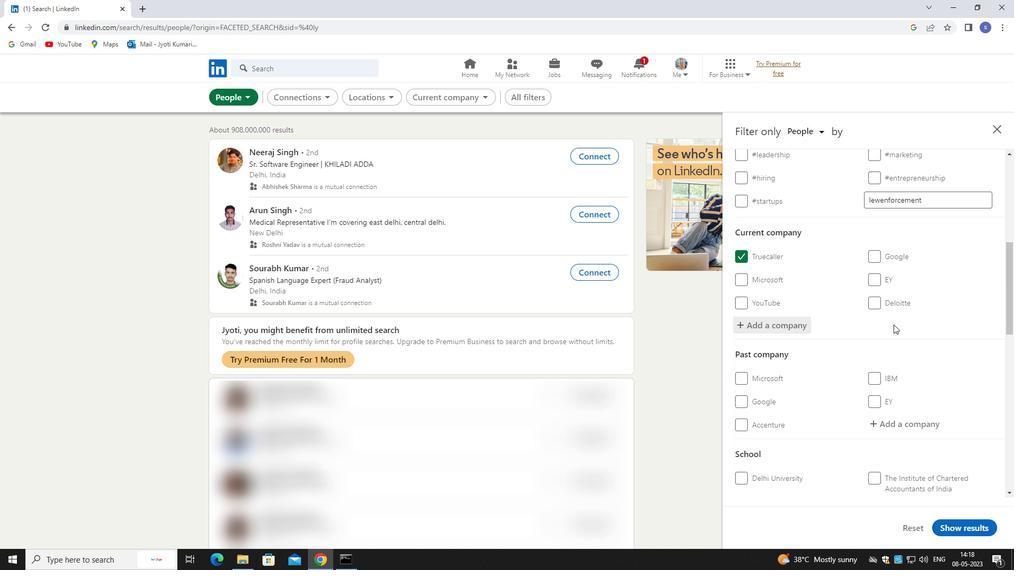 
Action: Mouse moved to (894, 328)
Screenshot: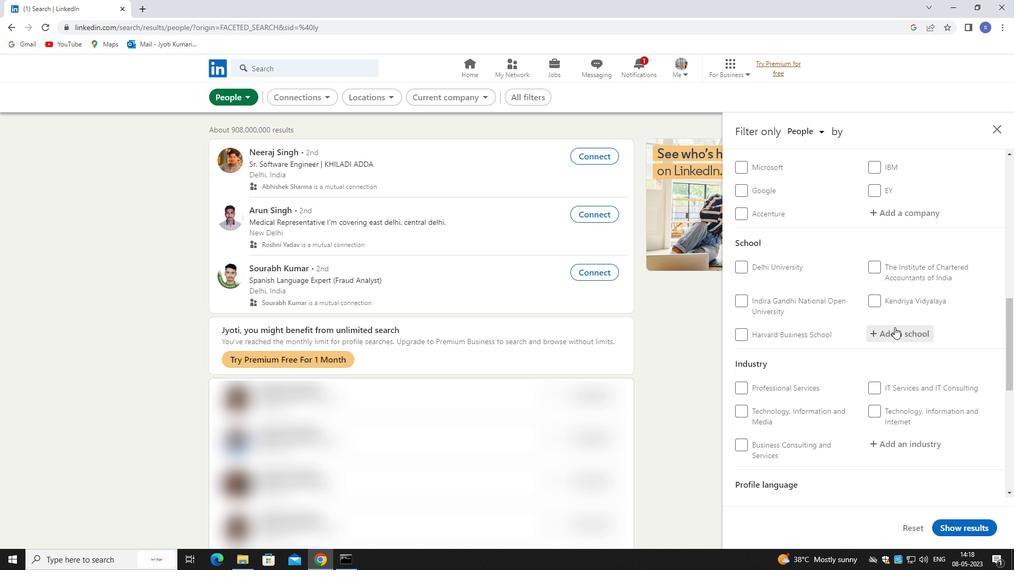 
Action: Mouse pressed left at (894, 328)
Screenshot: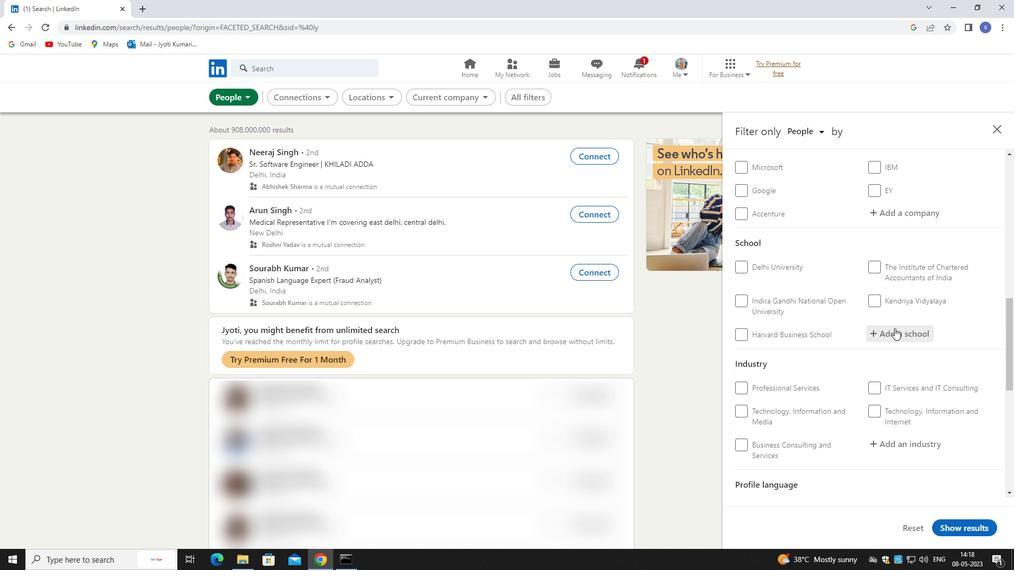 
Action: Key pressed central
Screenshot: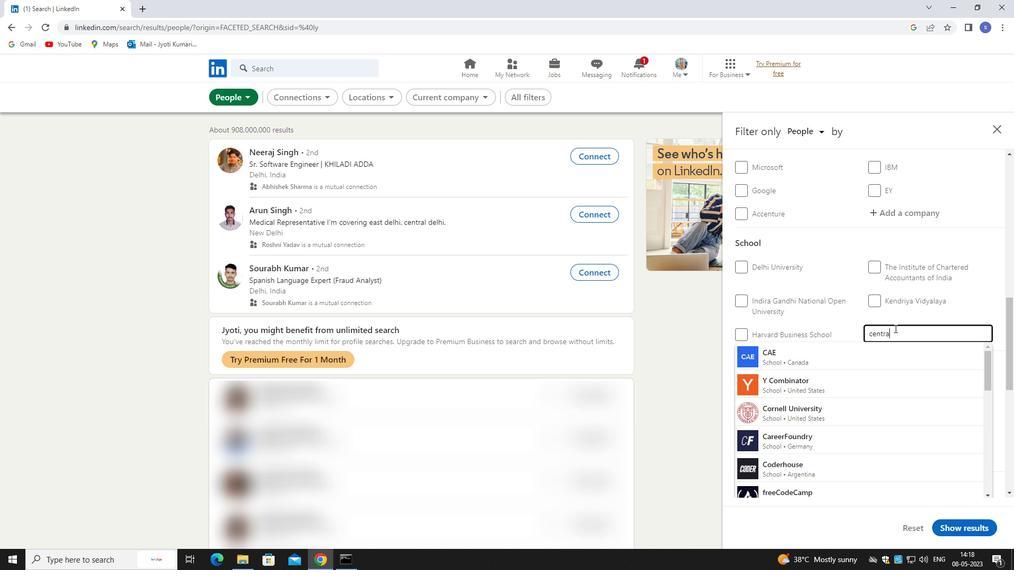 
Action: Mouse moved to (892, 392)
Screenshot: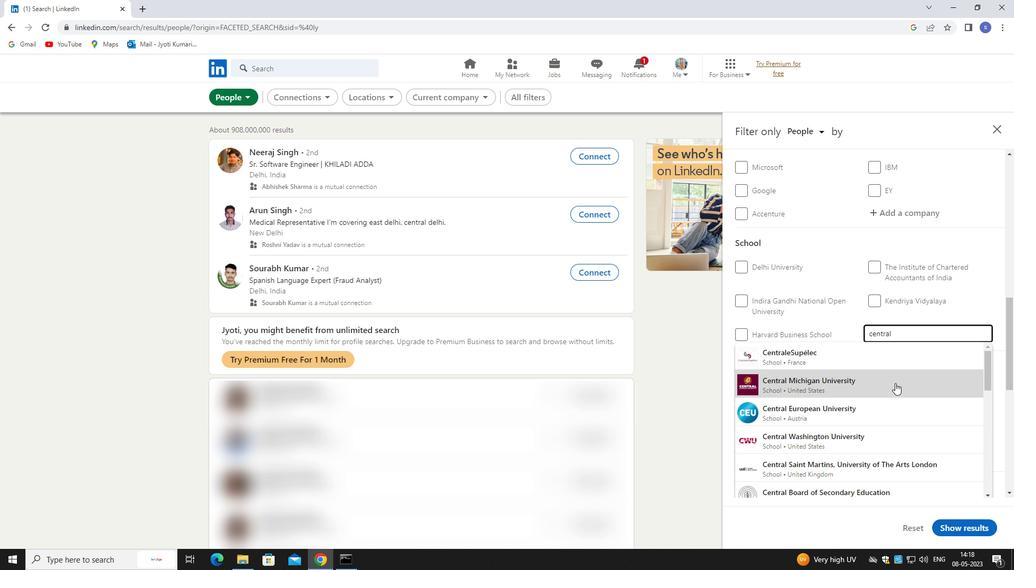 
Action: Key pressed <Key.space>univer
Screenshot: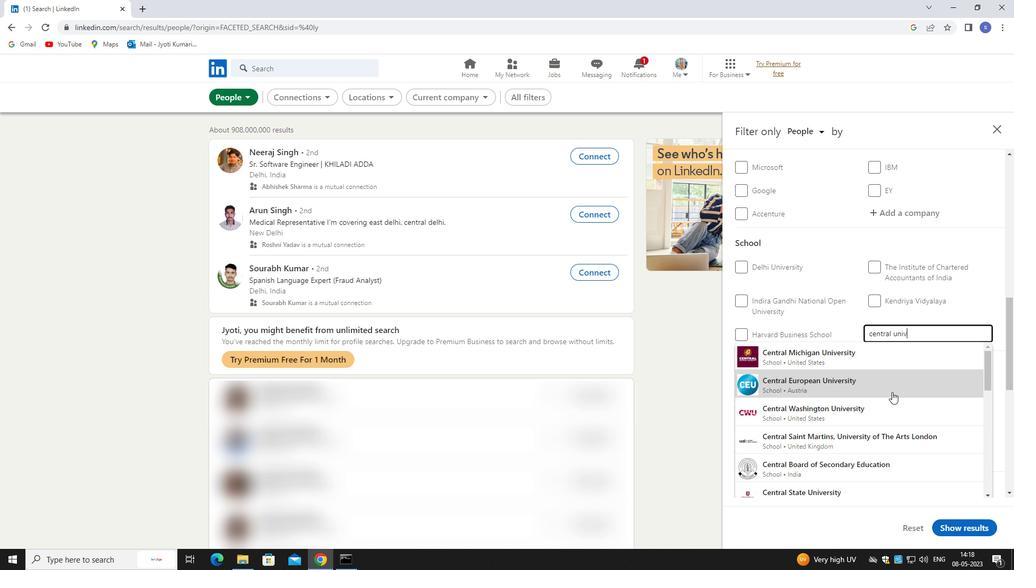 
Action: Mouse moved to (870, 473)
Screenshot: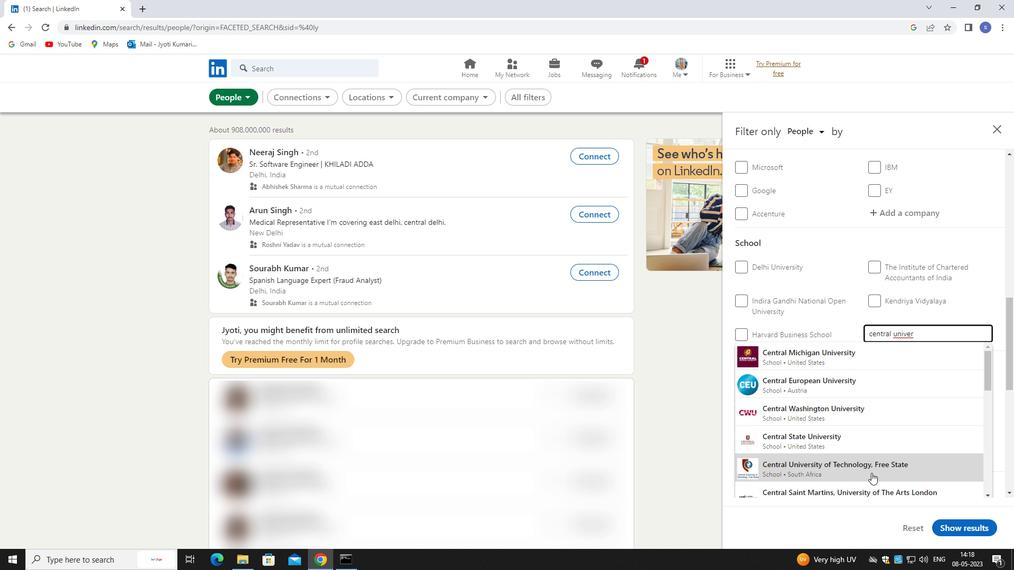 
Action: Key pressed sity<Key.space>of<Key.space>
Screenshot: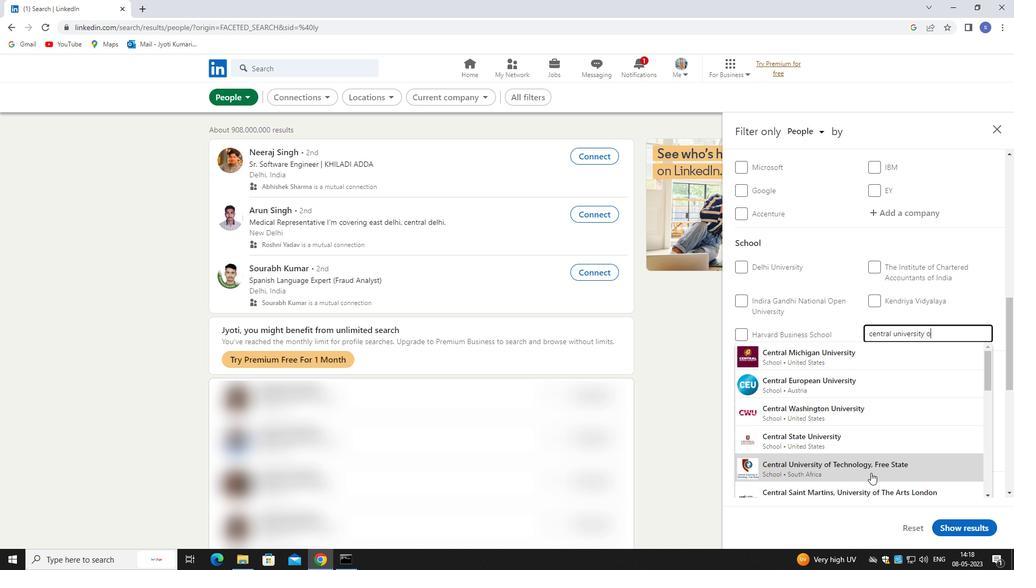 
Action: Mouse moved to (870, 473)
Screenshot: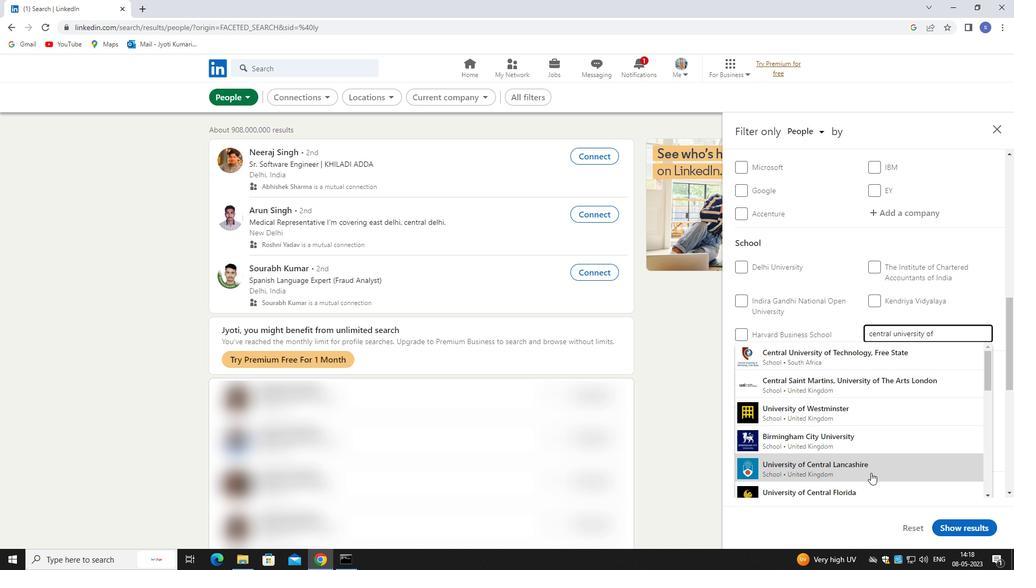 
Action: Key pressed ja
Screenshot: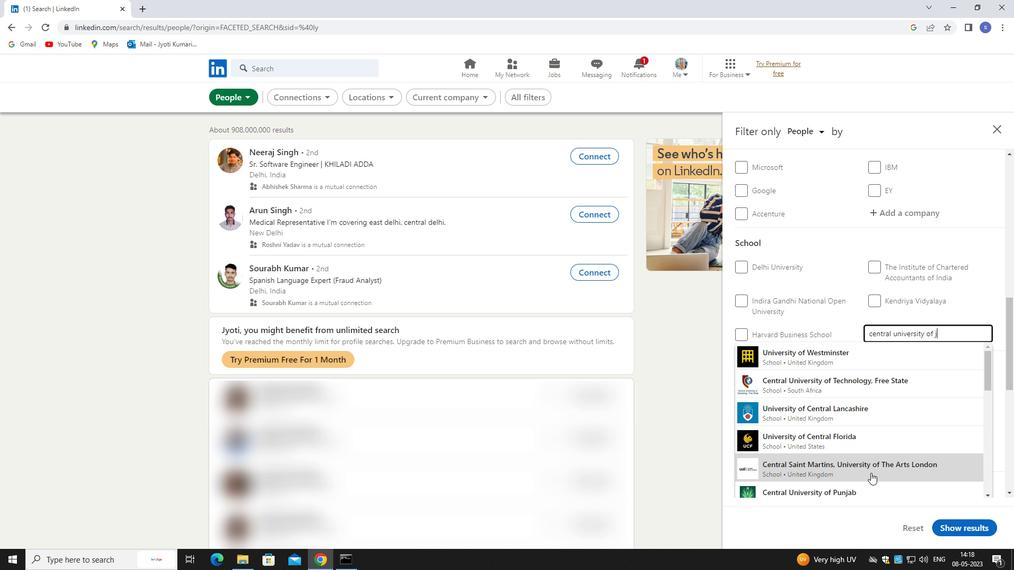 
Action: Mouse moved to (941, 358)
Screenshot: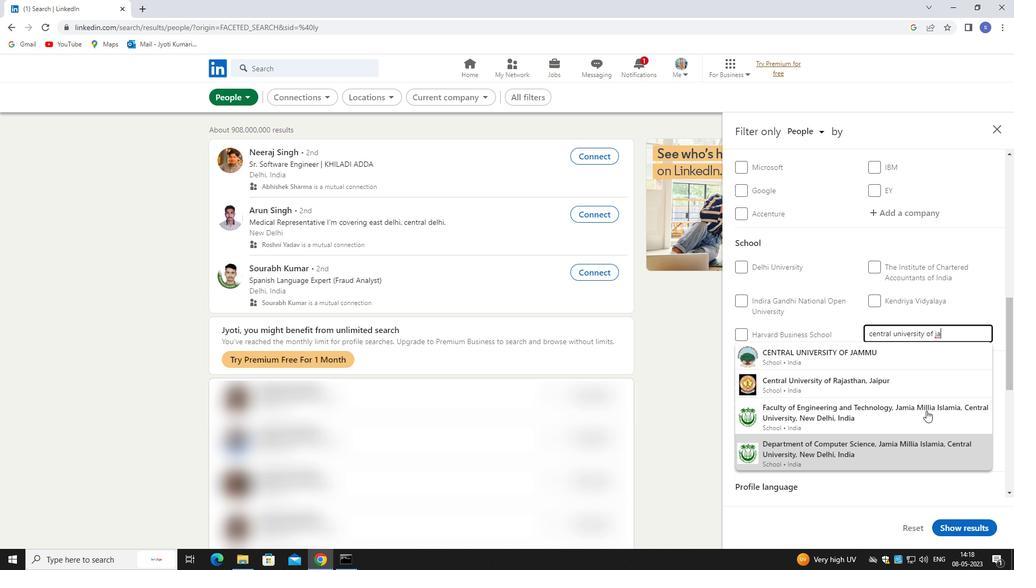 
Action: Mouse pressed left at (941, 358)
Screenshot: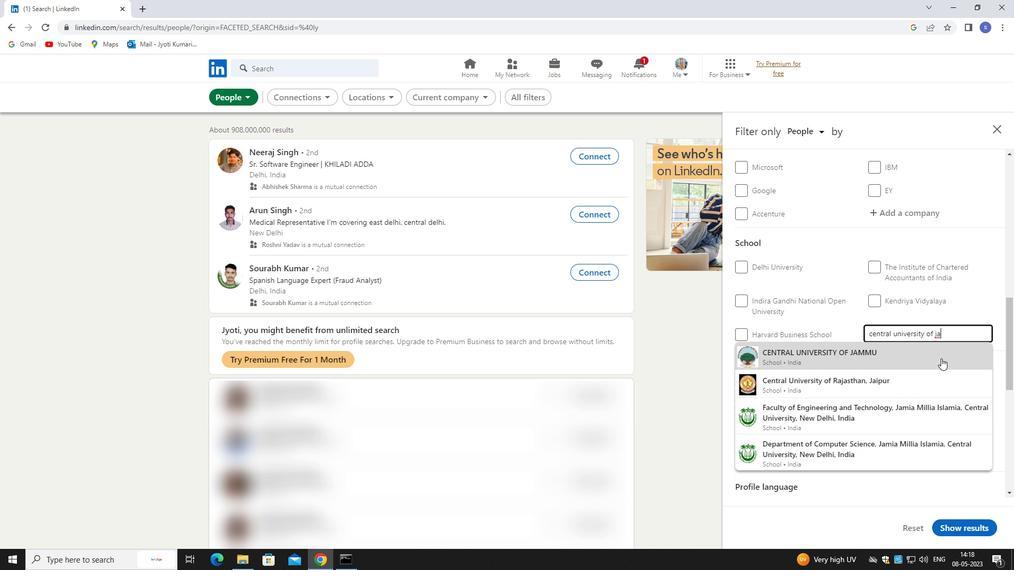 
Action: Mouse moved to (938, 356)
Screenshot: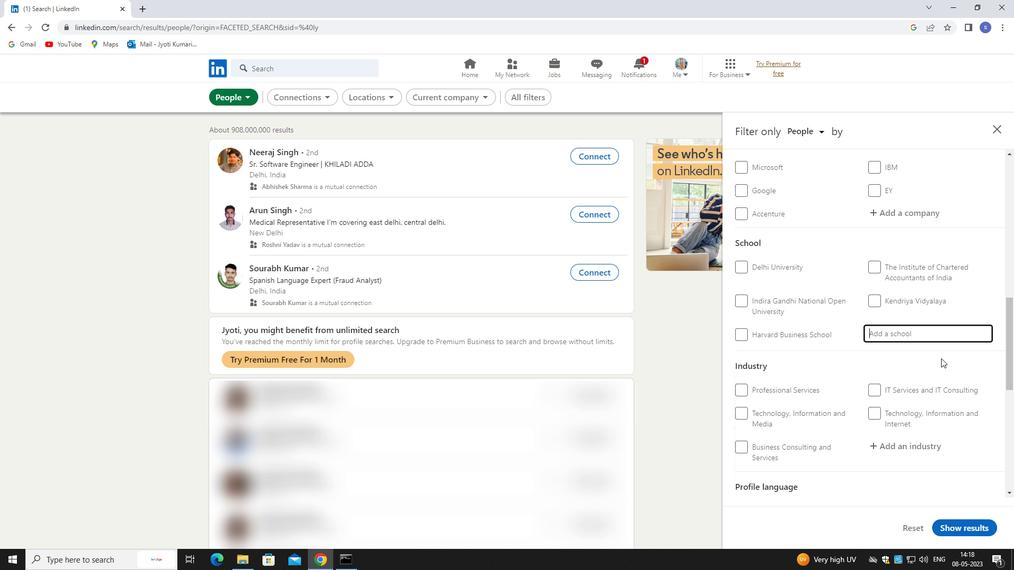 
Action: Mouse scrolled (938, 355) with delta (0, 0)
Screenshot: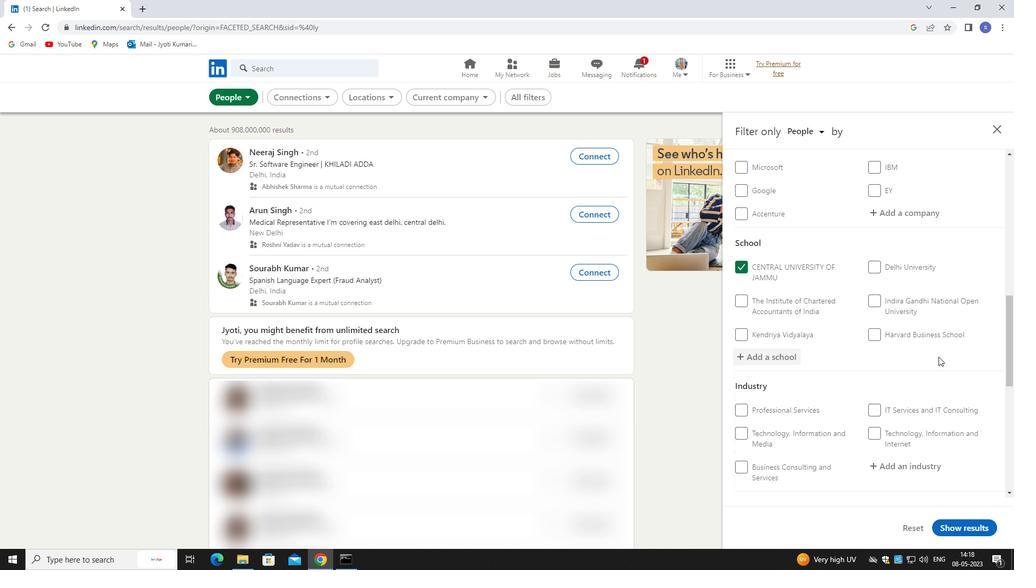 
Action: Mouse moved to (939, 356)
Screenshot: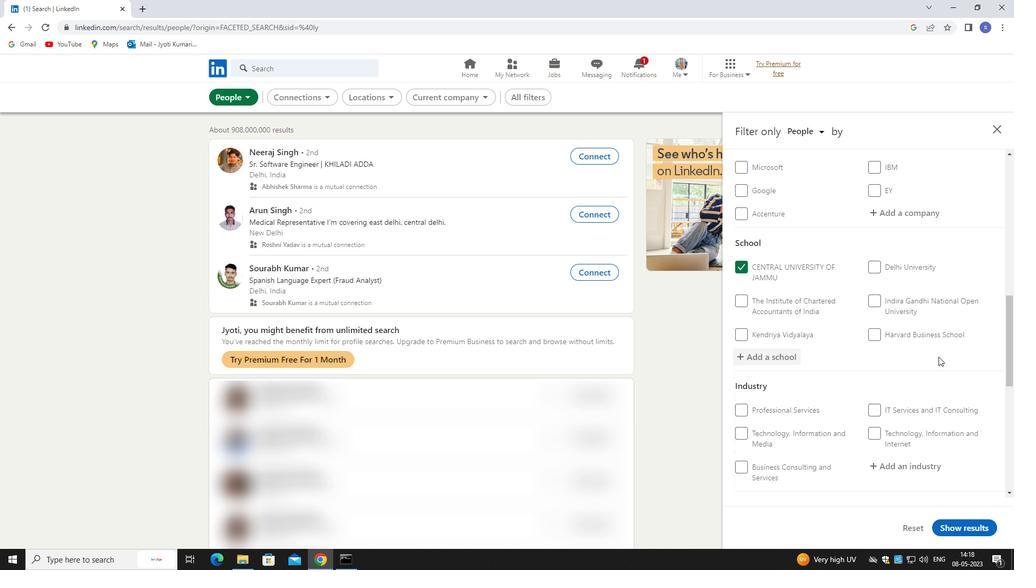 
Action: Mouse scrolled (939, 355) with delta (0, 0)
Screenshot: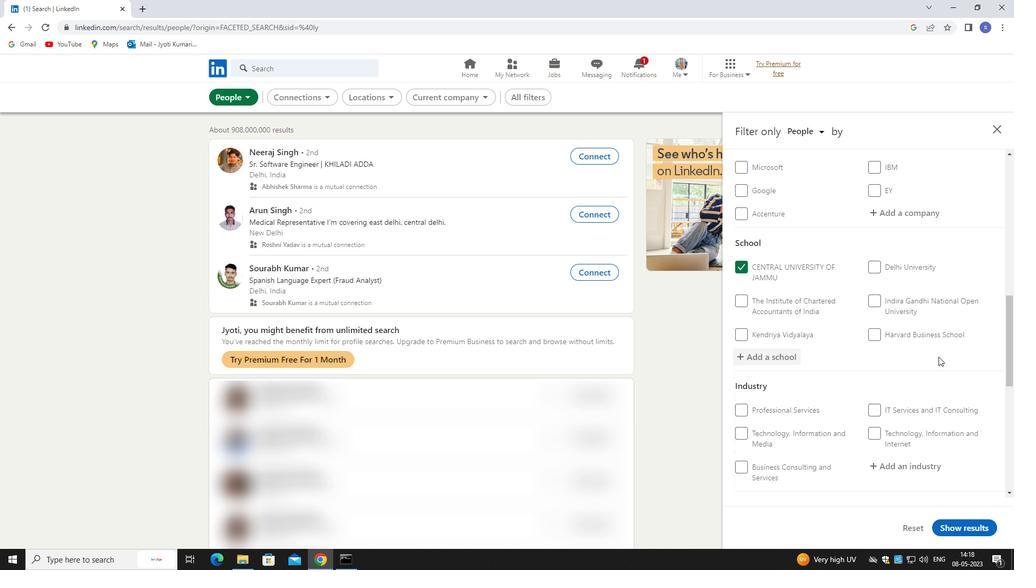 
Action: Mouse scrolled (939, 355) with delta (0, 0)
Screenshot: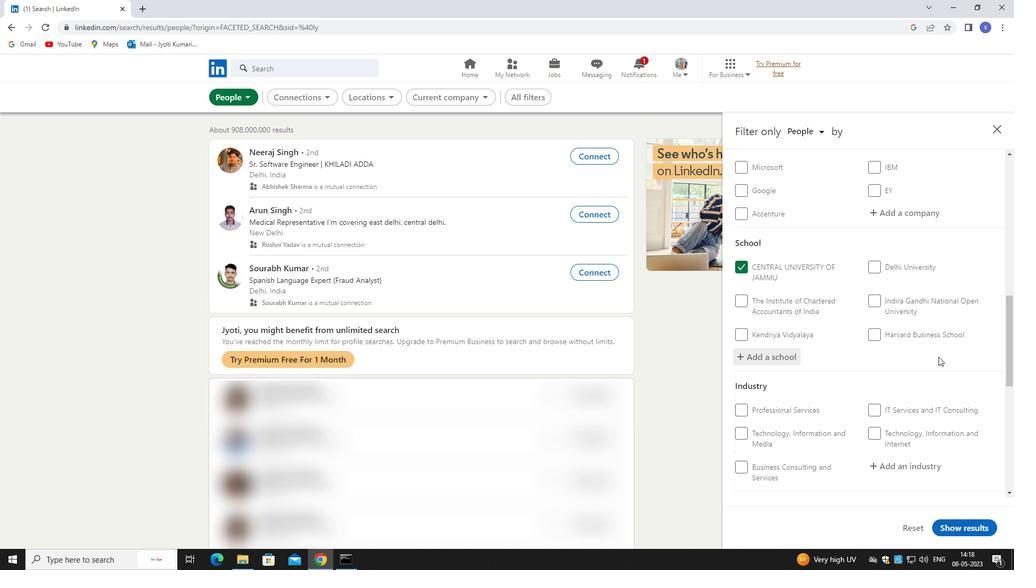 
Action: Mouse moved to (939, 356)
Screenshot: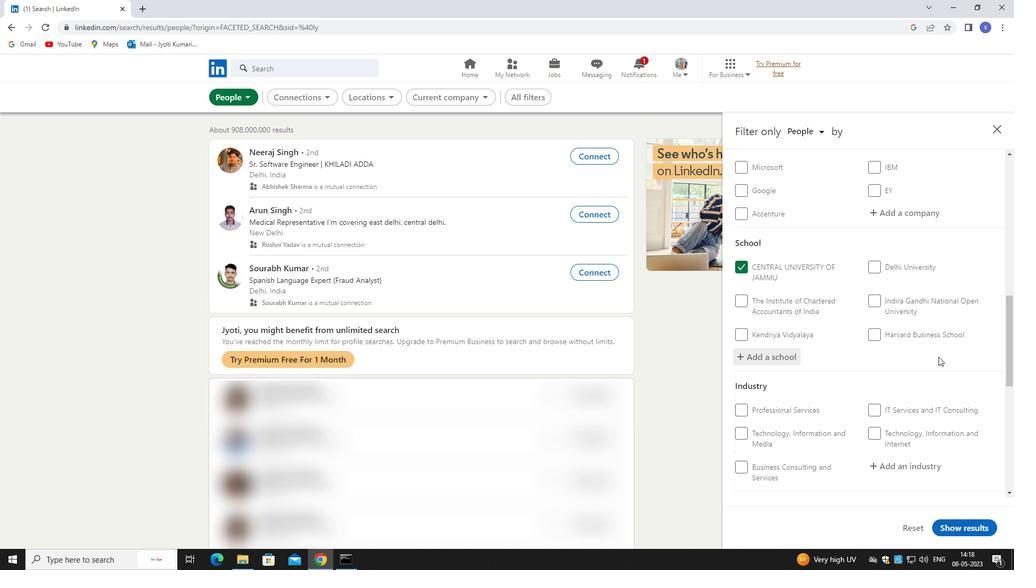 
Action: Mouse scrolled (939, 355) with delta (0, 0)
Screenshot: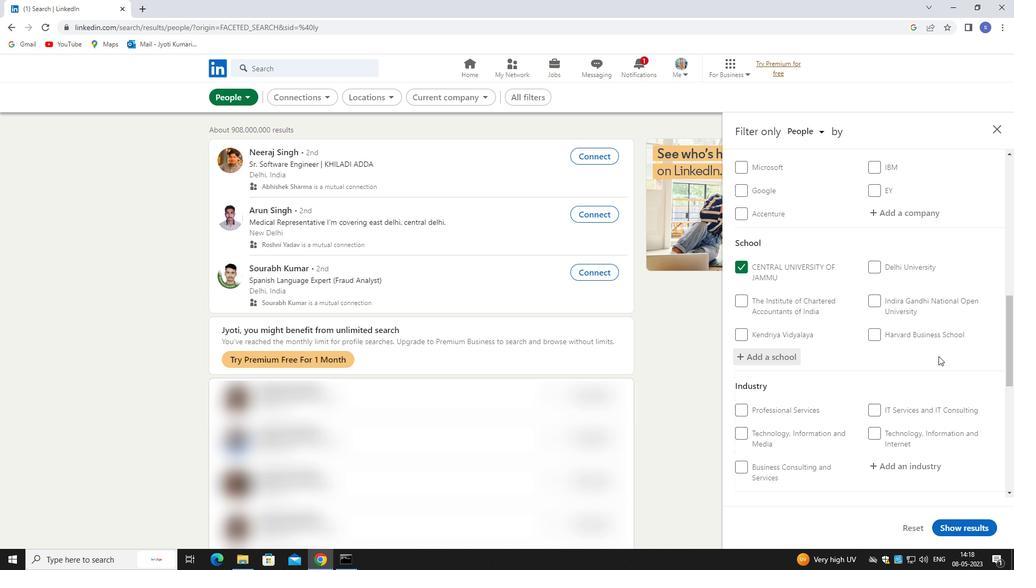 
Action: Mouse moved to (922, 254)
Screenshot: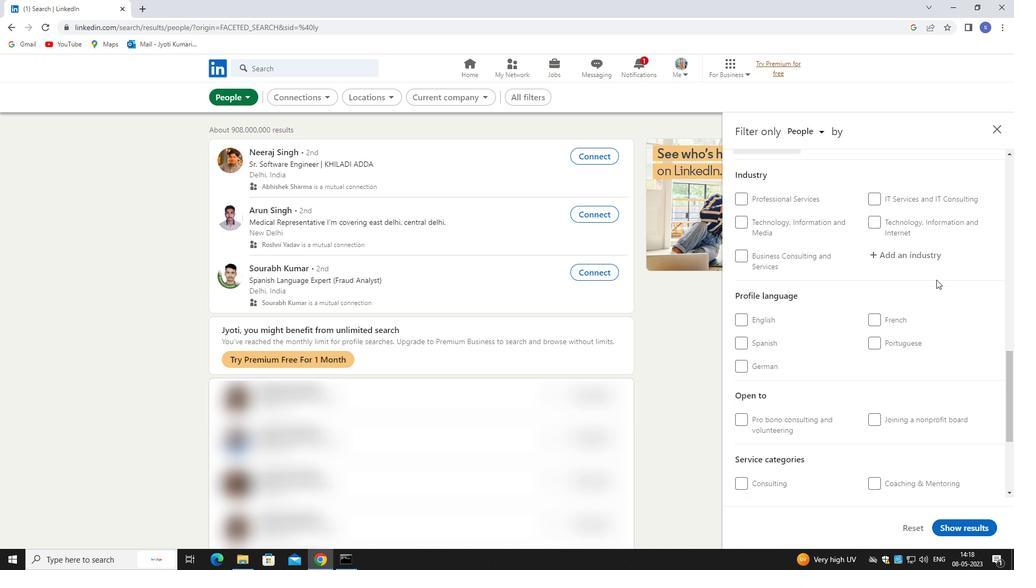 
Action: Mouse pressed left at (922, 254)
Screenshot: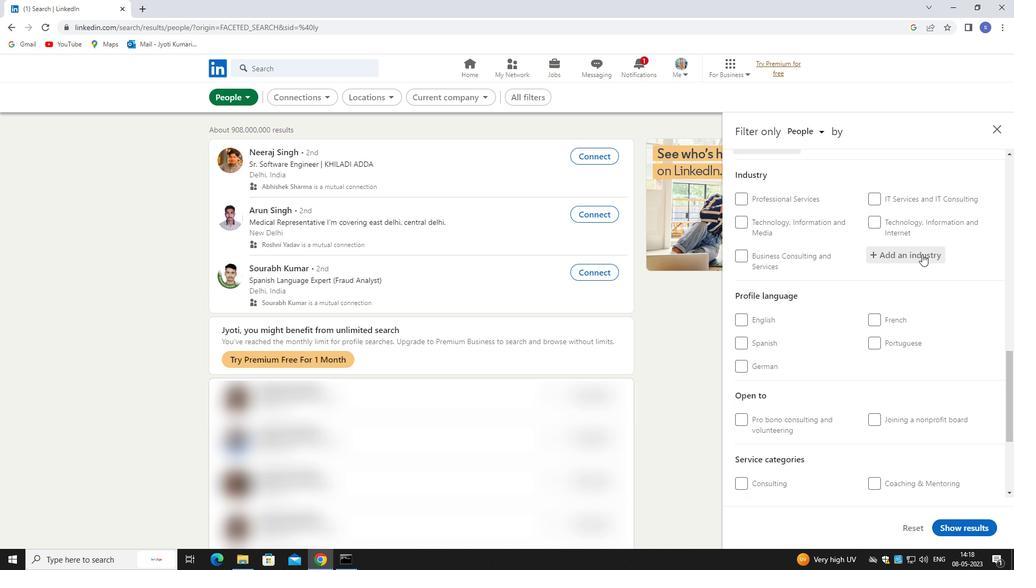 
Action: Key pressed vehicle
Screenshot: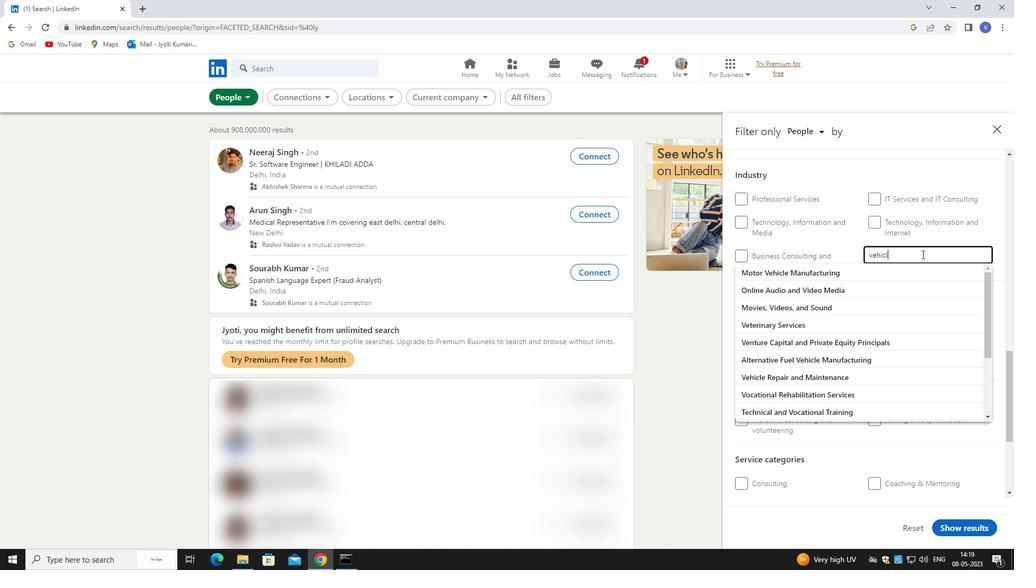 
Action: Mouse moved to (906, 334)
Screenshot: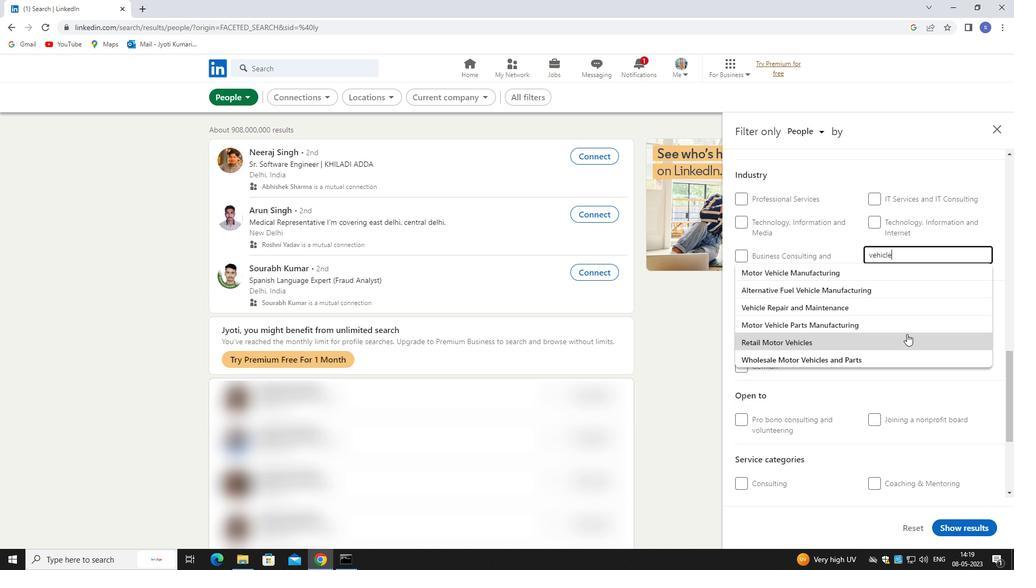 
Action: Key pressed <Key.space>repair
Screenshot: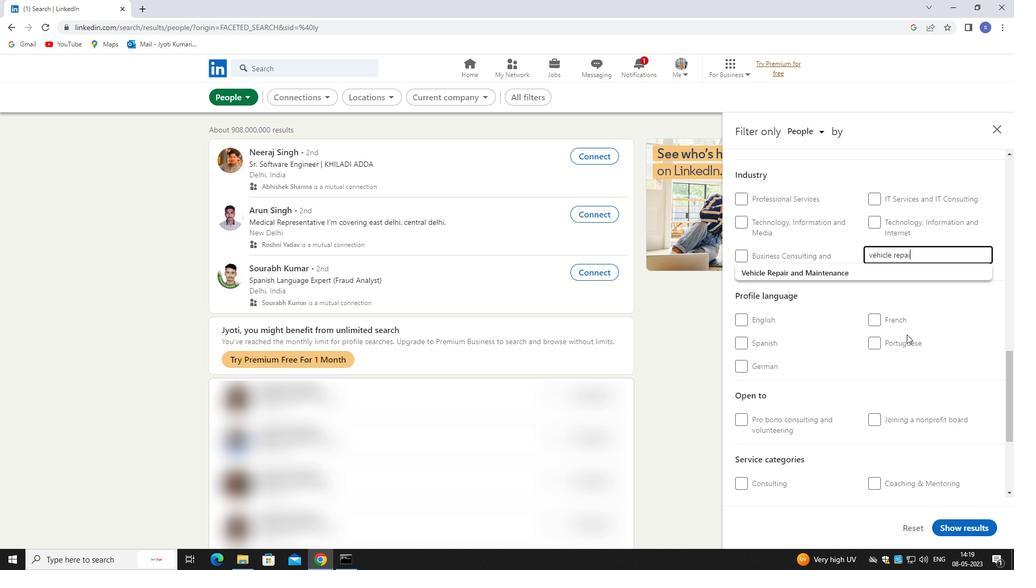 
Action: Mouse moved to (944, 278)
Screenshot: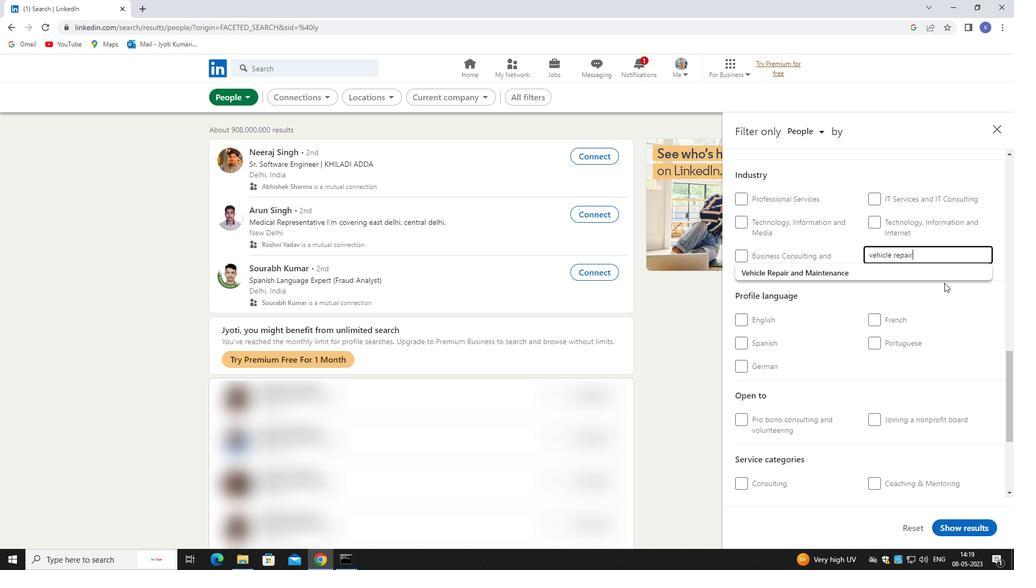 
Action: Mouse pressed left at (944, 278)
Screenshot: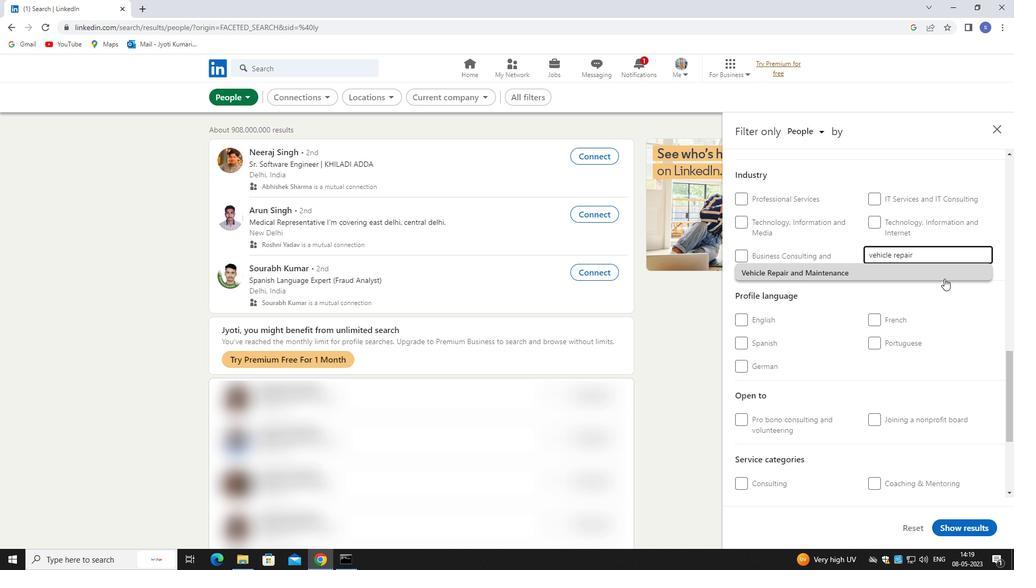 
Action: Mouse moved to (741, 364)
Screenshot: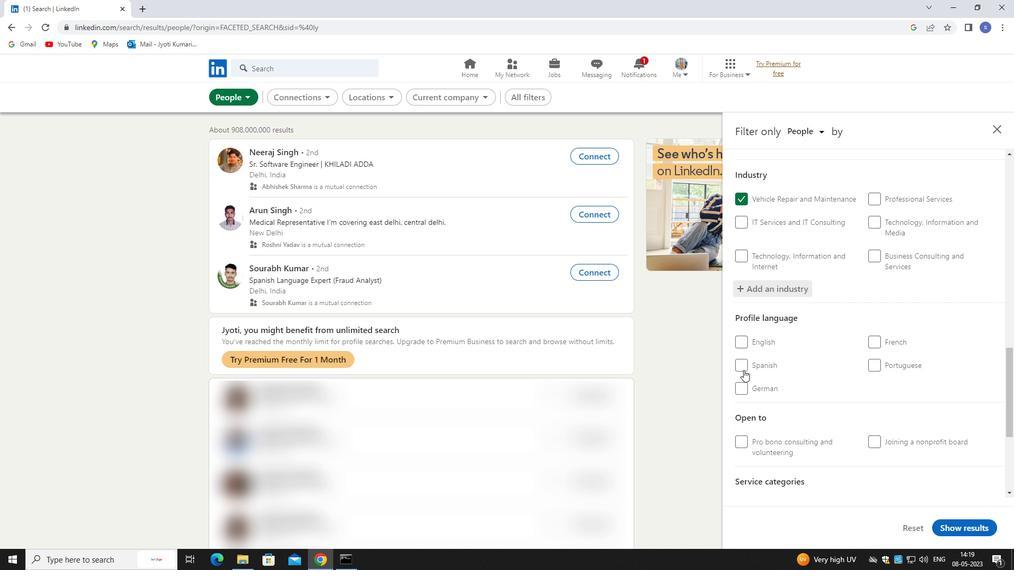 
Action: Mouse pressed left at (741, 364)
Screenshot: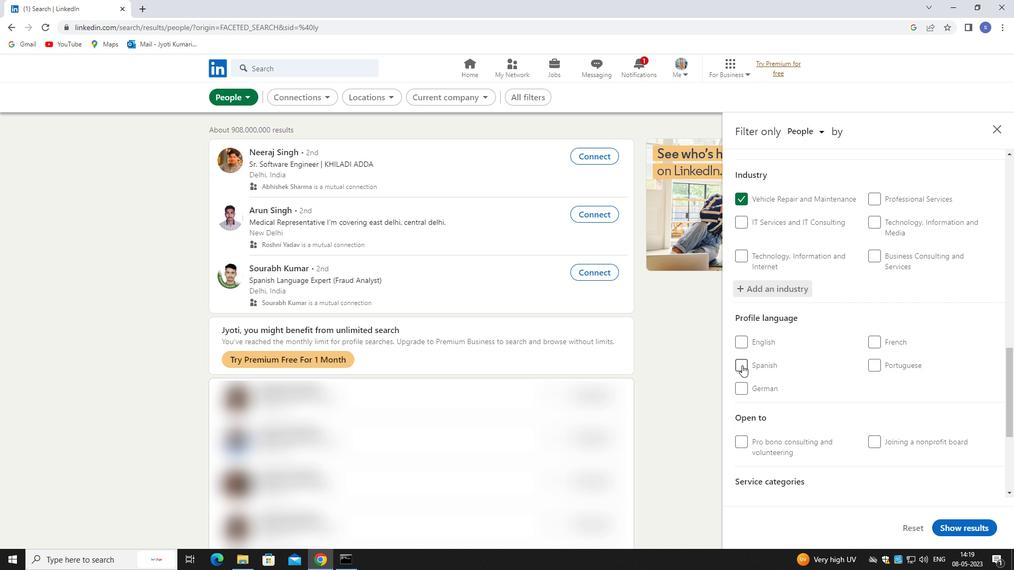 
Action: Mouse moved to (887, 424)
Screenshot: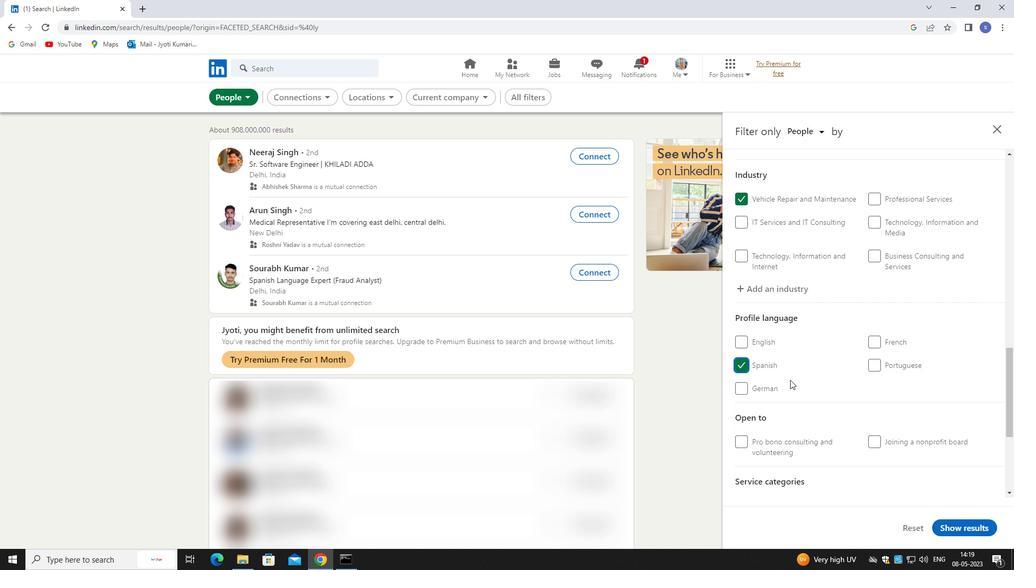 
Action: Mouse scrolled (887, 423) with delta (0, 0)
Screenshot: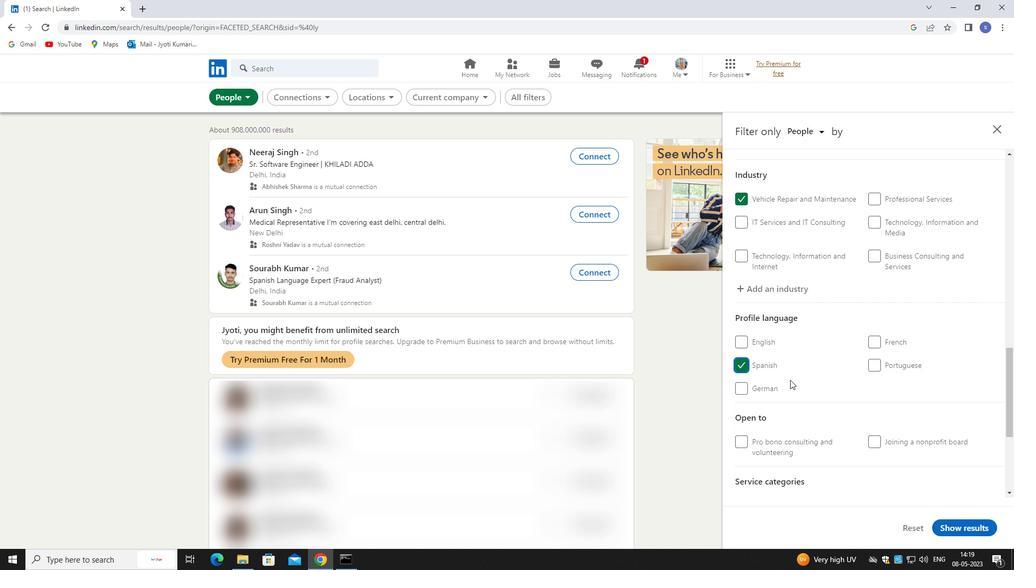 
Action: Mouse moved to (896, 430)
Screenshot: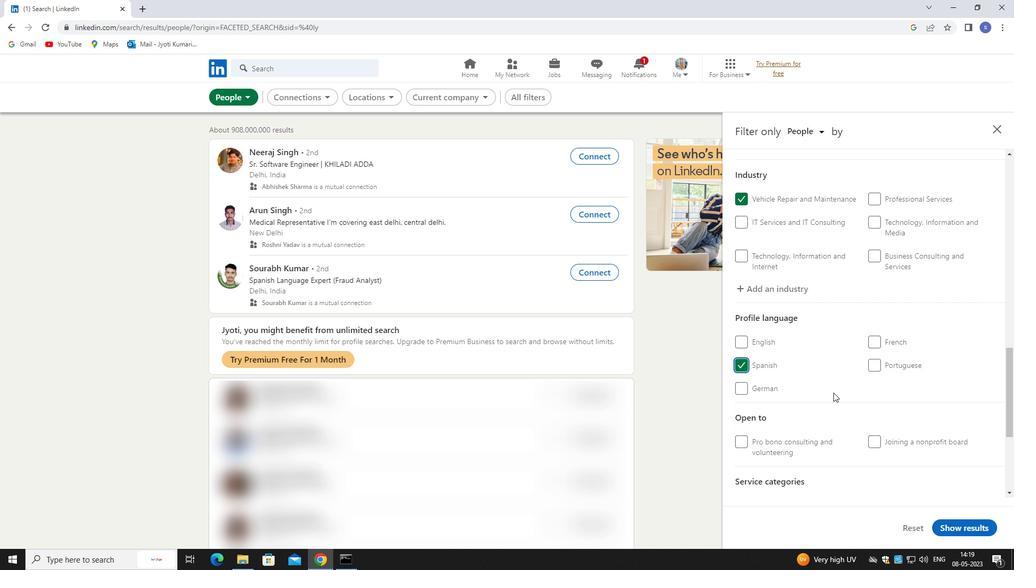 
Action: Mouse scrolled (896, 429) with delta (0, 0)
Screenshot: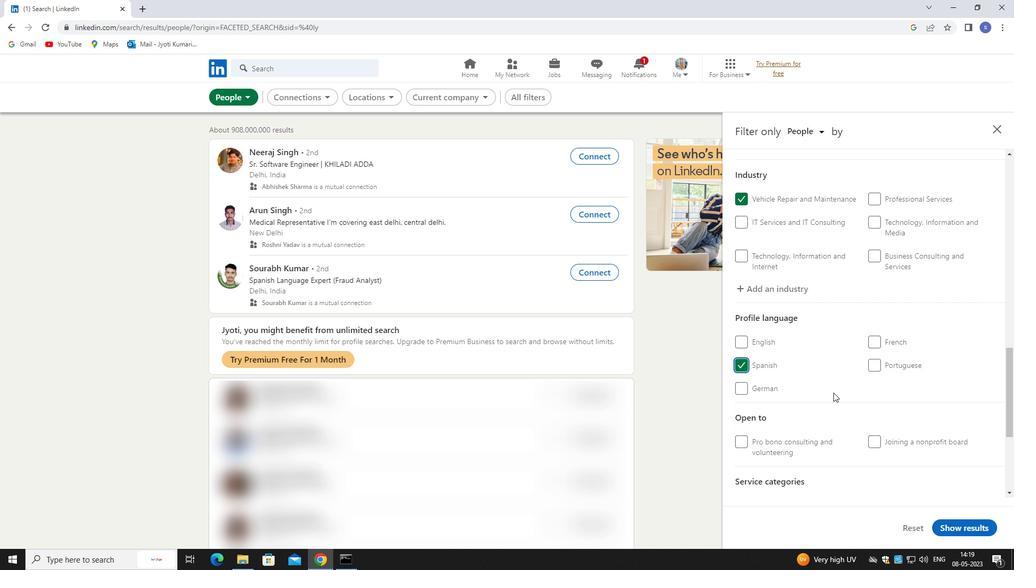 
Action: Mouse moved to (896, 430)
Screenshot: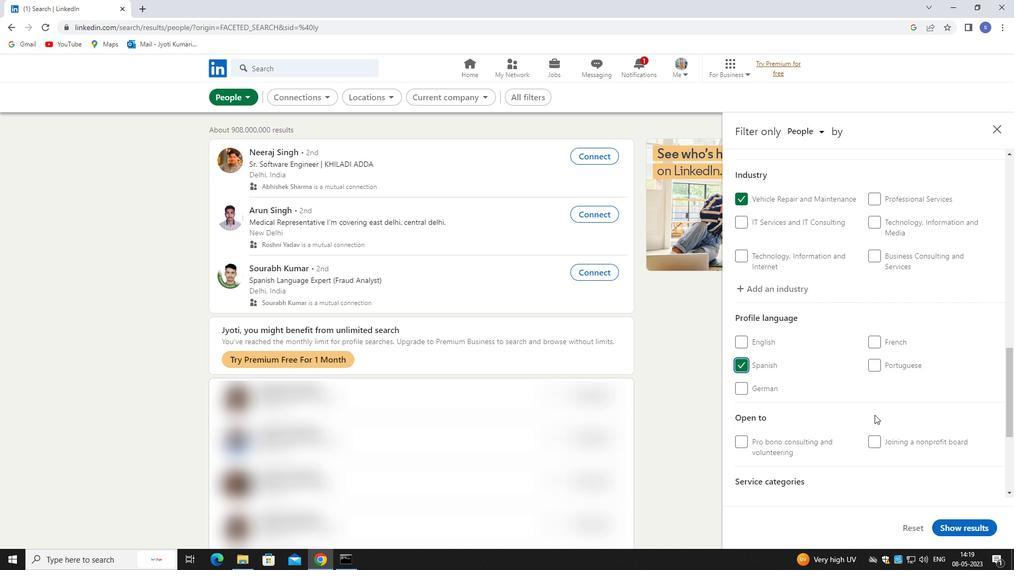 
Action: Mouse scrolled (896, 430) with delta (0, 0)
Screenshot: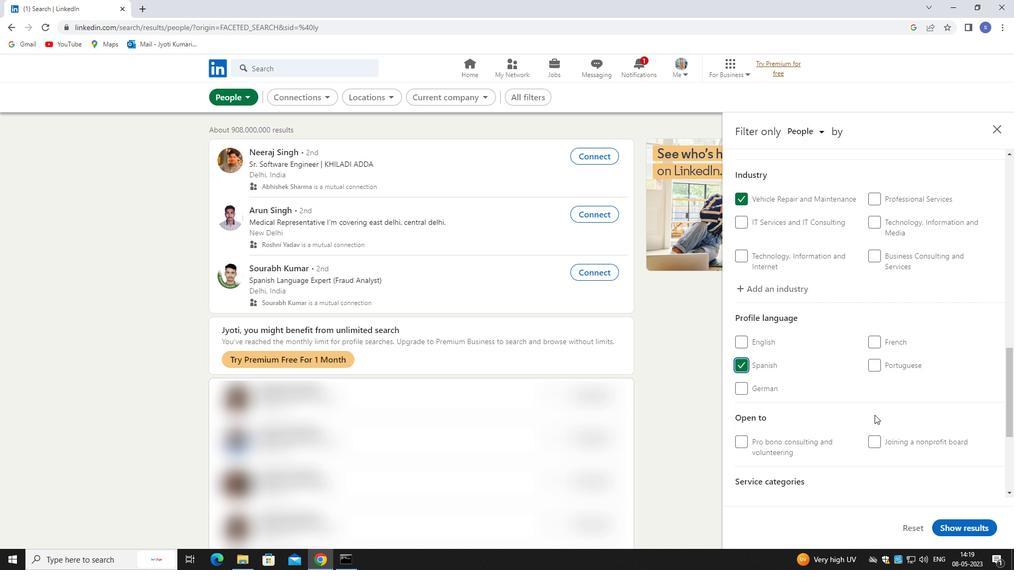 
Action: Mouse moved to (907, 394)
Screenshot: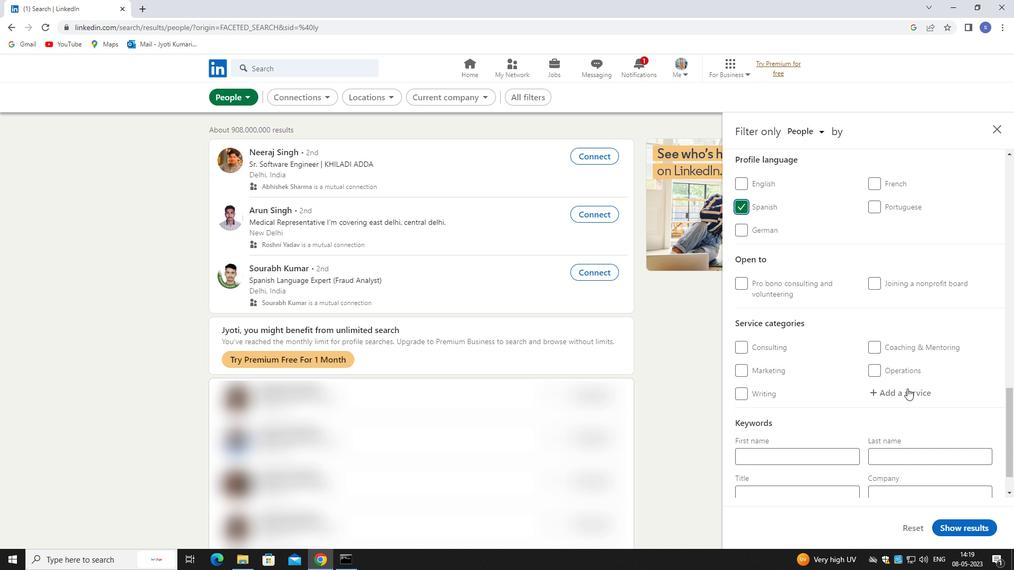 
Action: Mouse pressed left at (907, 394)
Screenshot: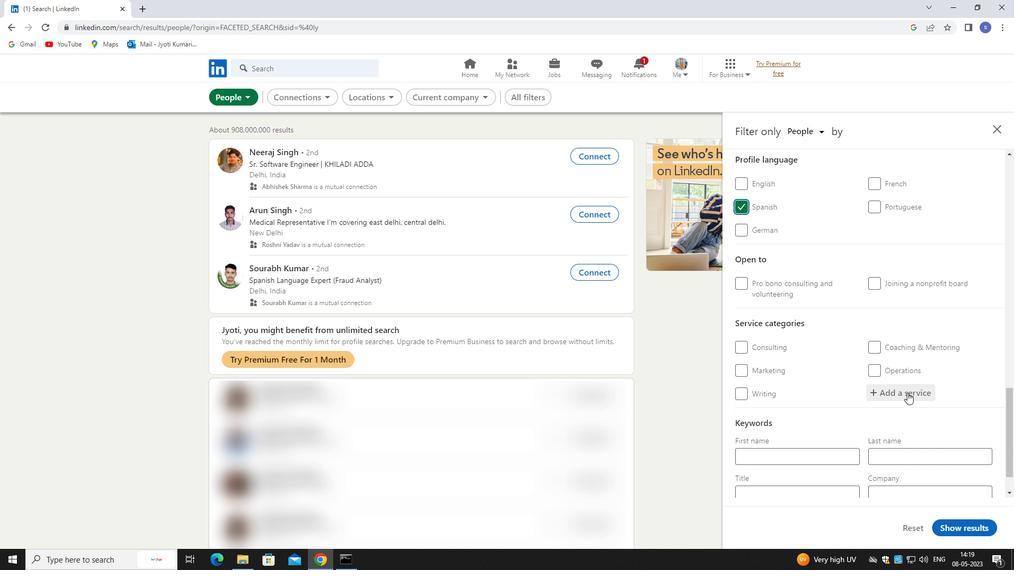 
Action: Mouse moved to (907, 394)
Screenshot: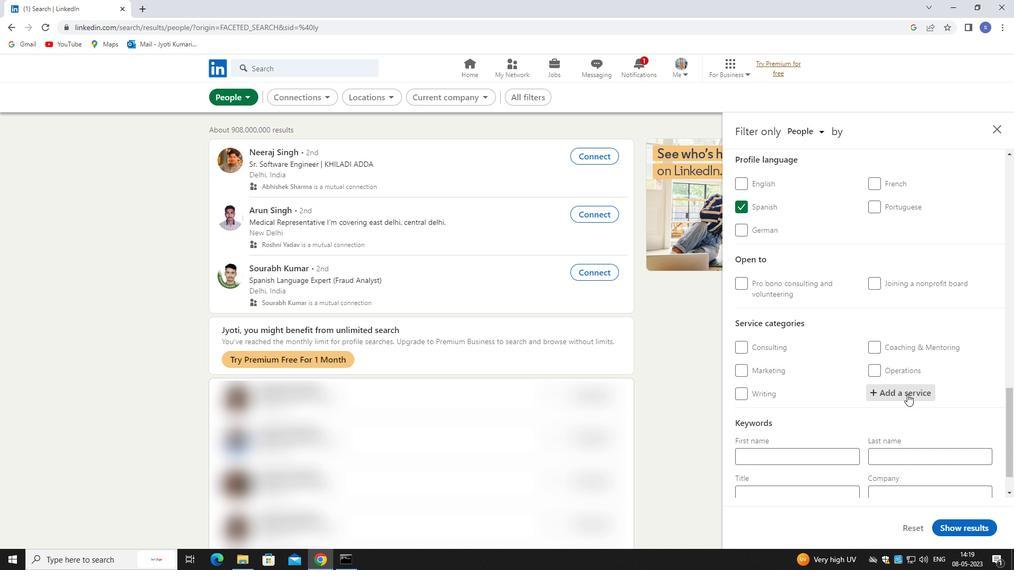 
Action: Key pressed financial
Screenshot: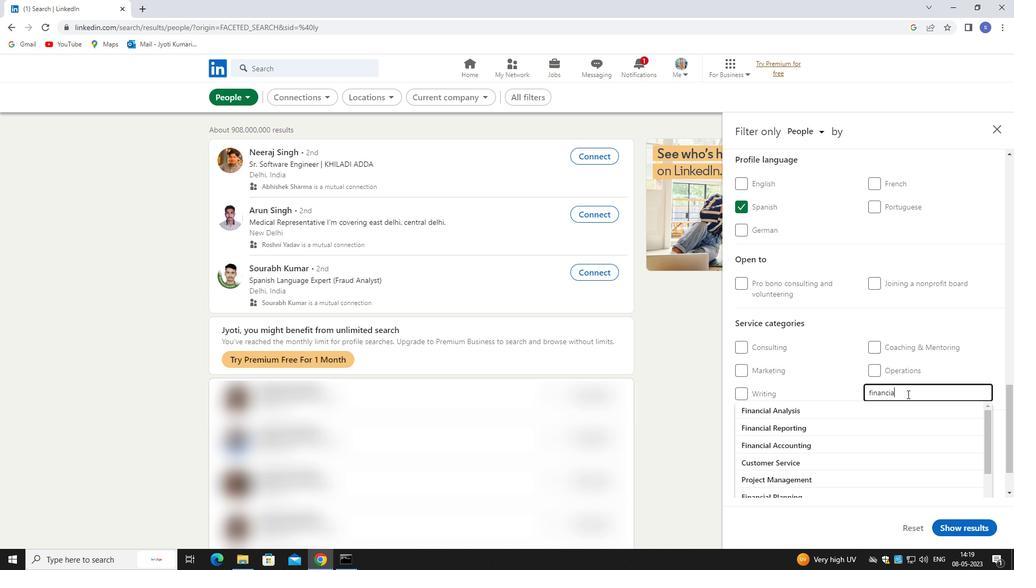 
Action: Mouse moved to (882, 475)
Screenshot: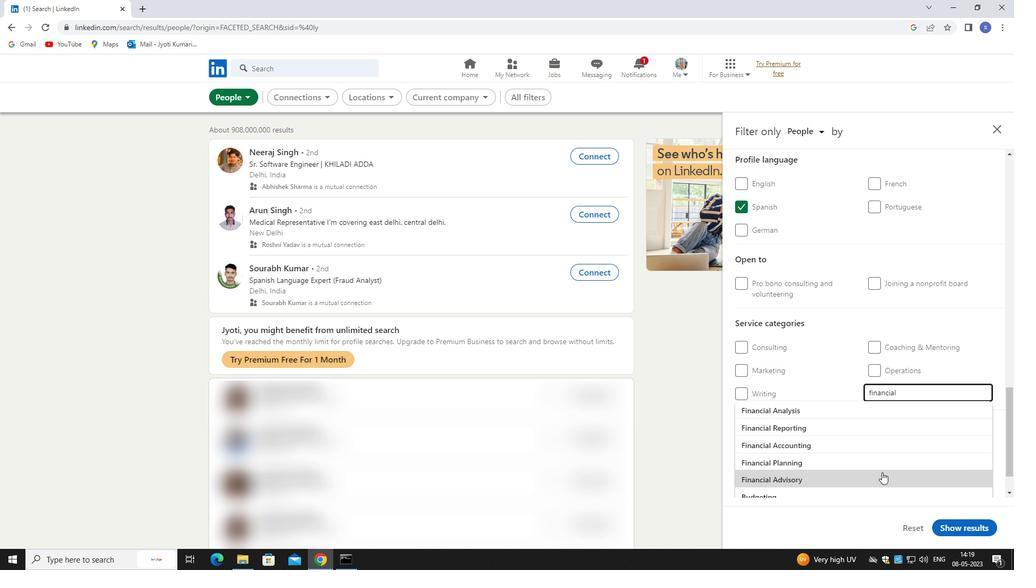 
Action: Mouse pressed left at (882, 475)
Screenshot: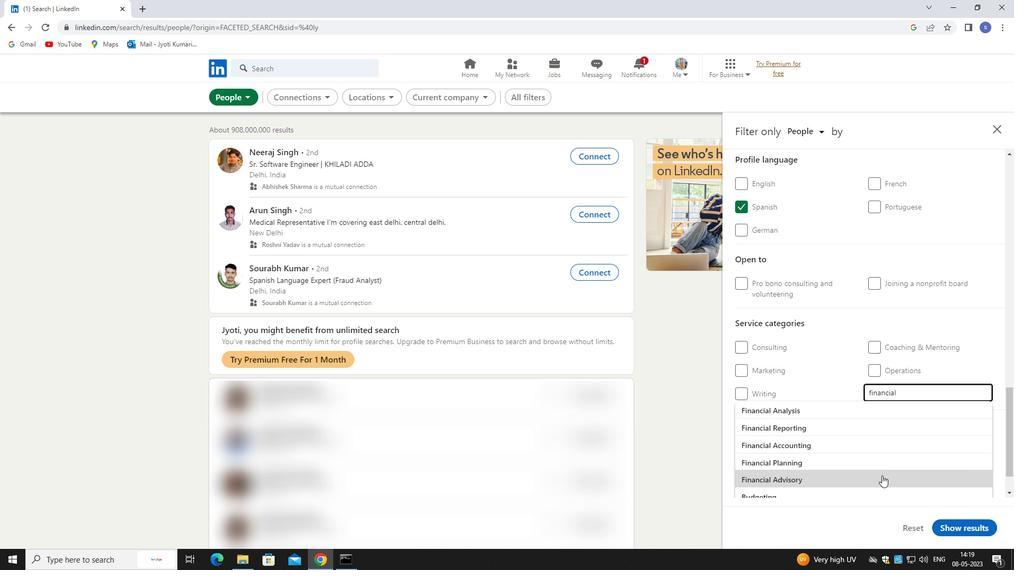 
Action: Mouse moved to (892, 453)
Screenshot: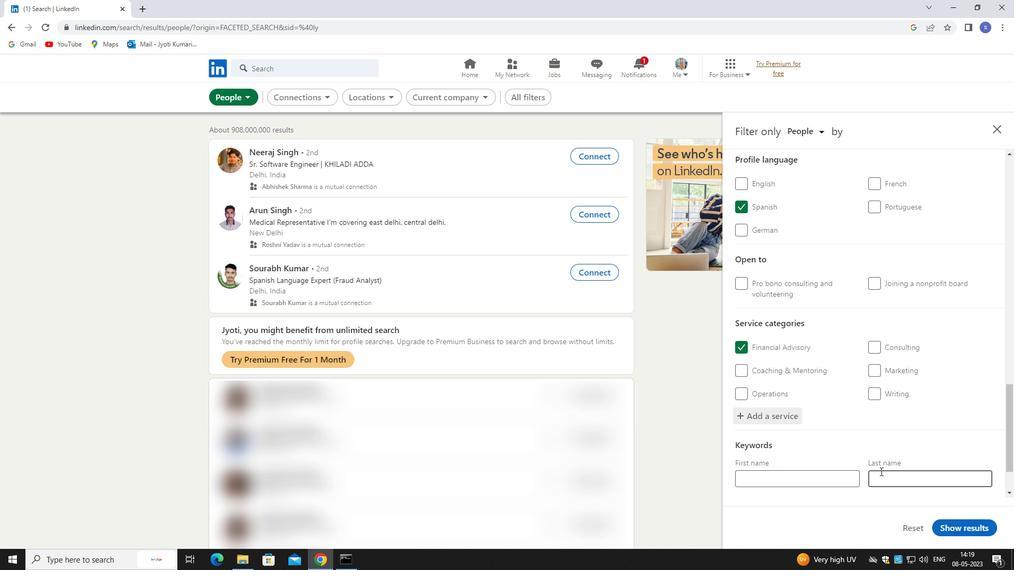 
Action: Mouse scrolled (892, 452) with delta (0, 0)
Screenshot: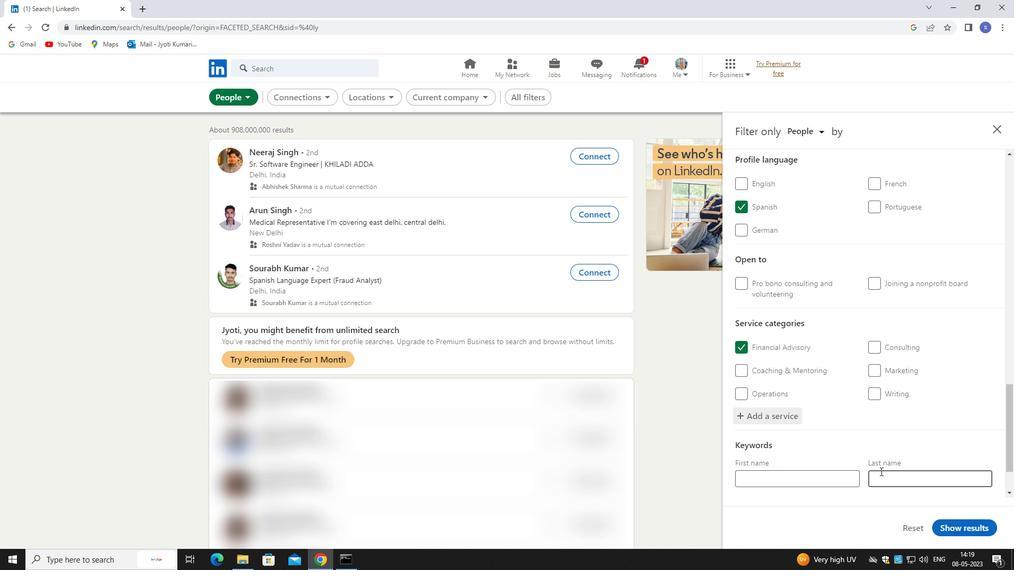 
Action: Mouse moved to (893, 451)
Screenshot: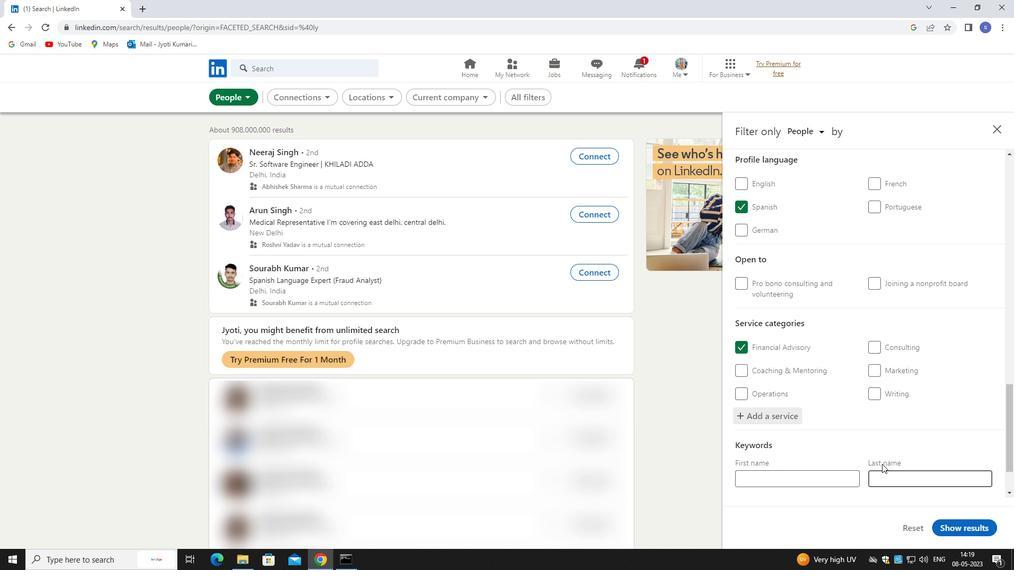 
Action: Mouse scrolled (893, 451) with delta (0, 0)
Screenshot: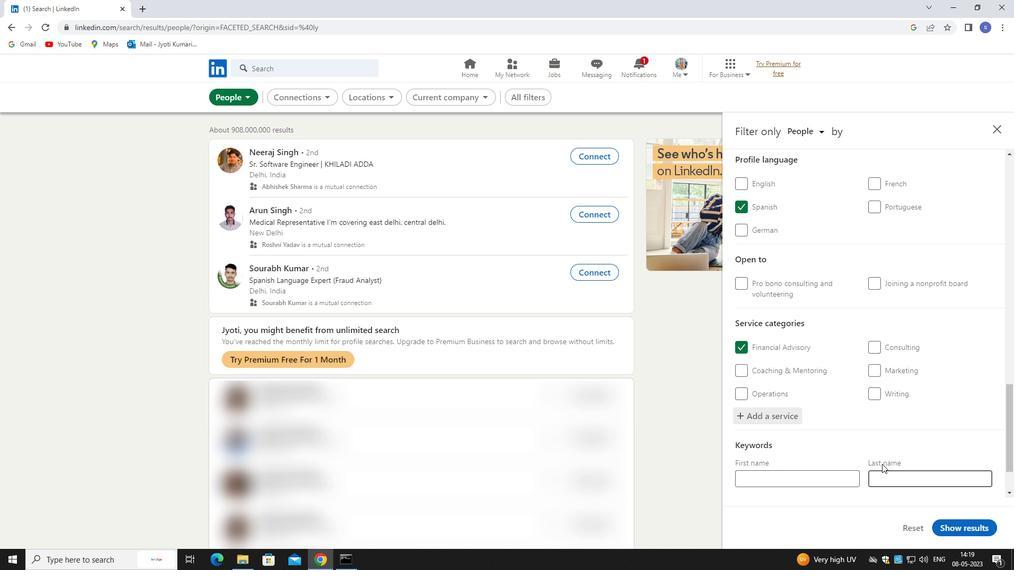 
Action: Mouse moved to (894, 451)
Screenshot: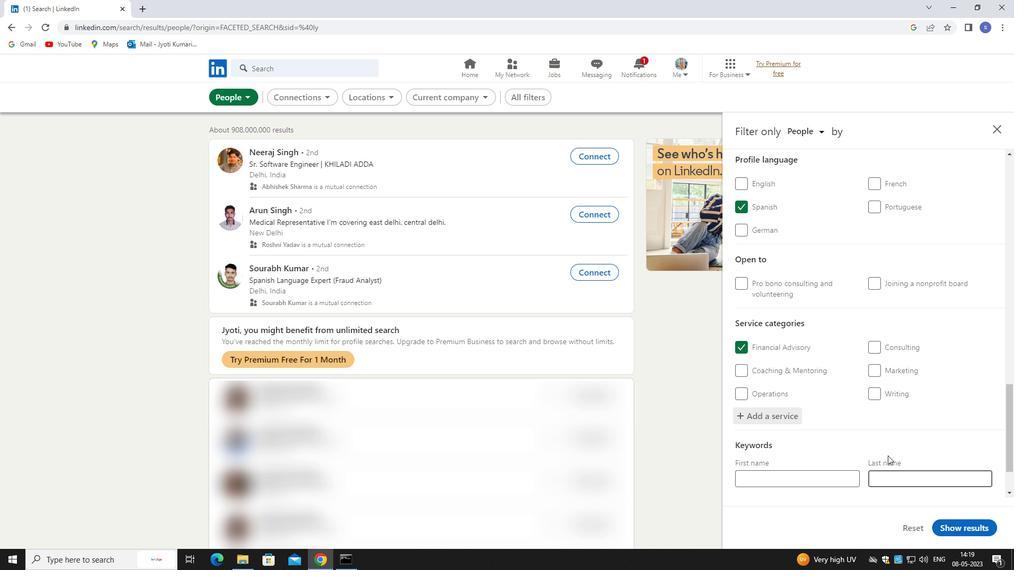 
Action: Mouse scrolled (894, 450) with delta (0, 0)
Screenshot: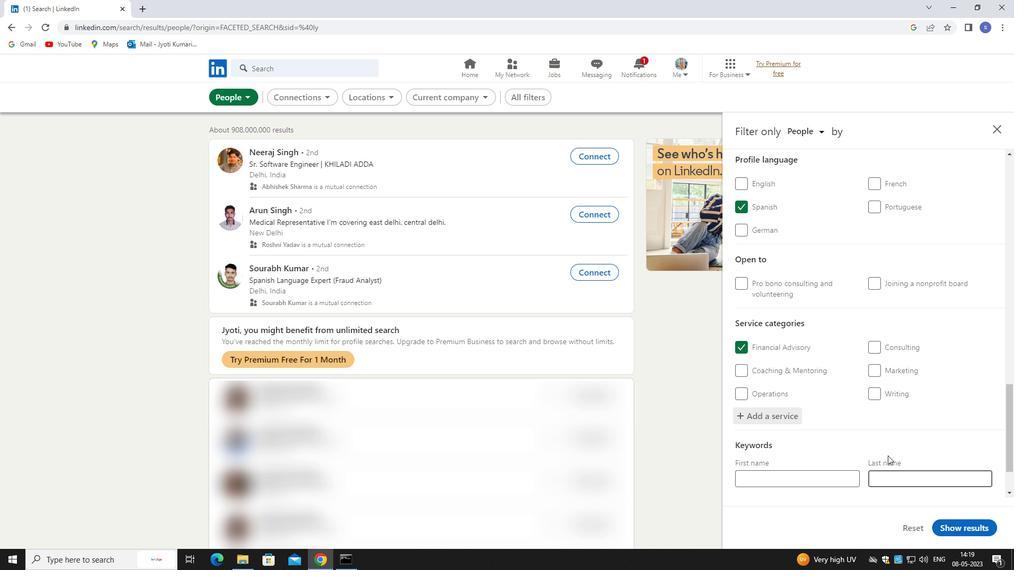 
Action: Mouse moved to (895, 449)
Screenshot: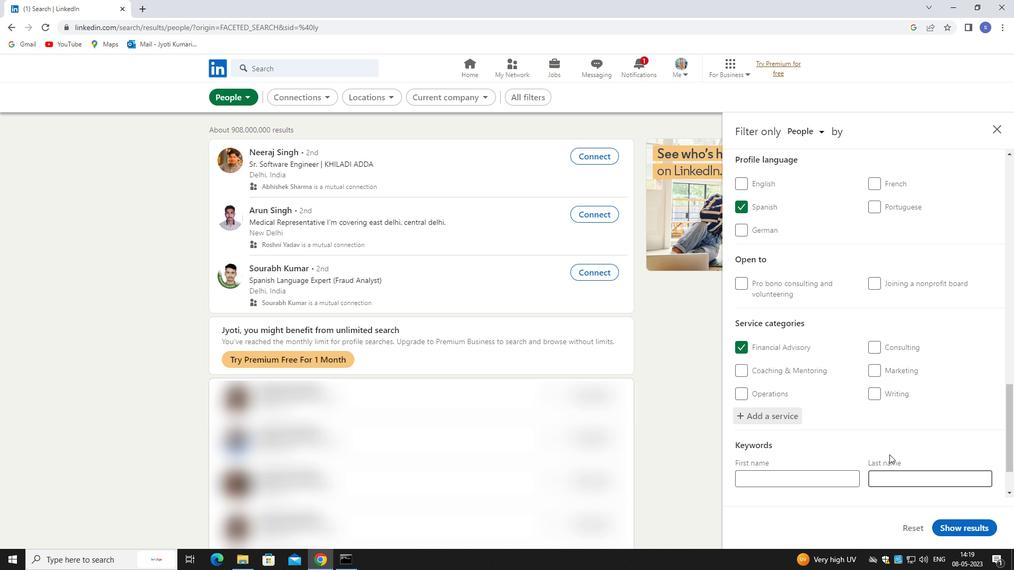 
Action: Mouse scrolled (895, 448) with delta (0, 0)
Screenshot: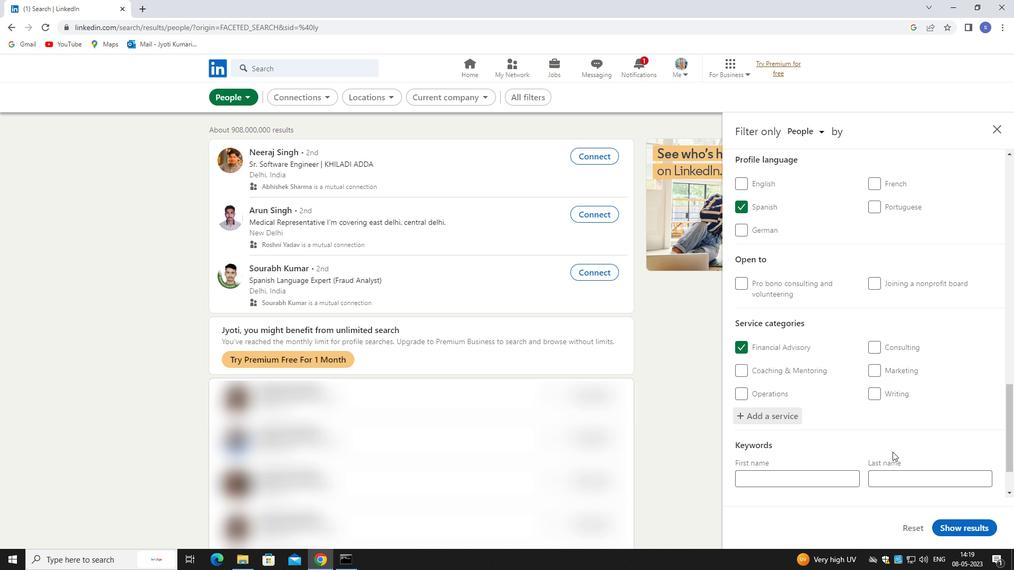 
Action: Mouse moved to (828, 454)
Screenshot: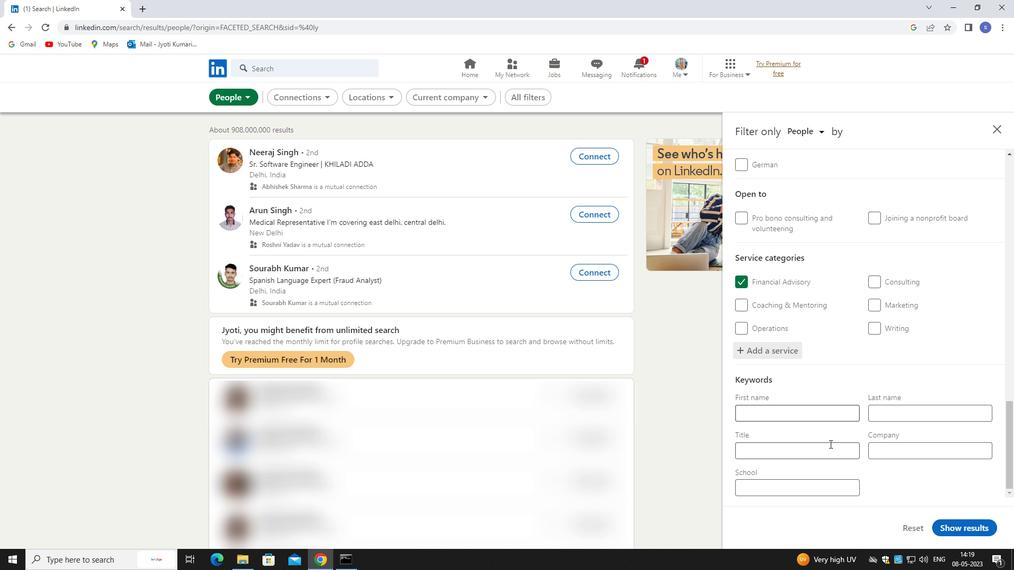 
Action: Mouse pressed left at (828, 454)
Screenshot: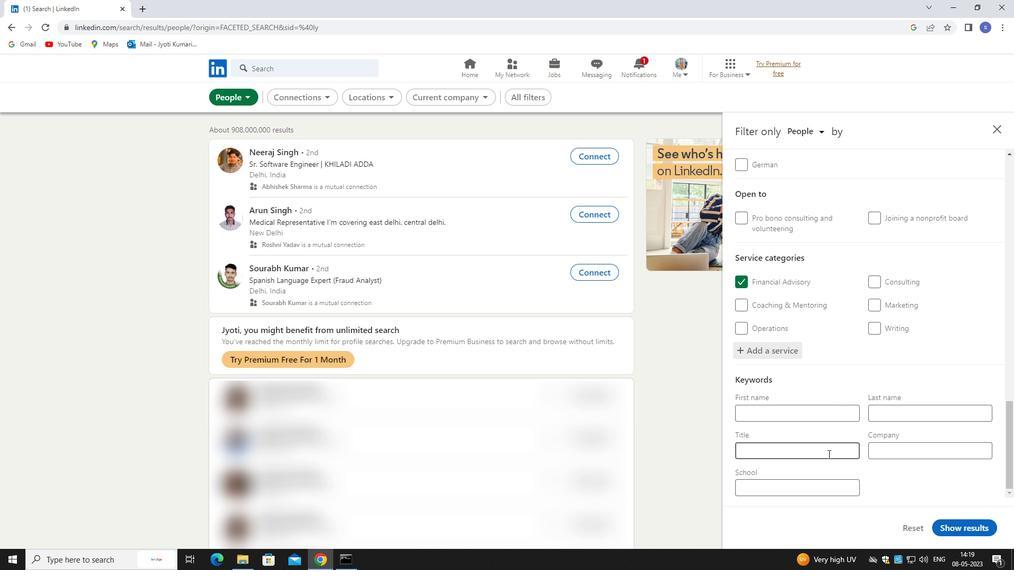 
Action: Key pressed <Key.shift>UX<Key.space><Key.shift>DESIGNER<Key.space><Key.shift>&<Key.space><Key.shift>UI<Key.space>DEVEP<Key.backspace>LOPER
Screenshot: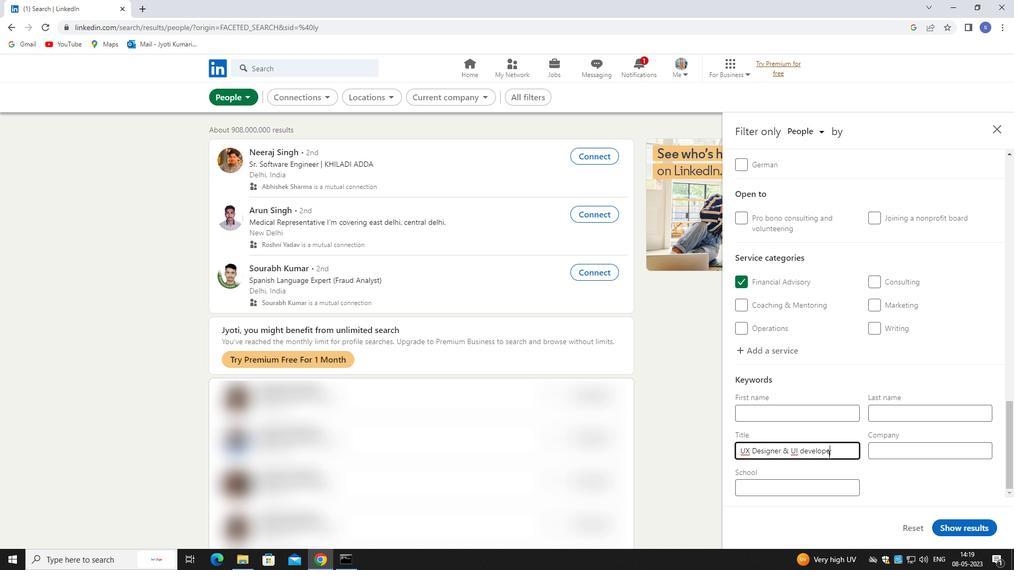 
Action: Mouse moved to (962, 531)
Screenshot: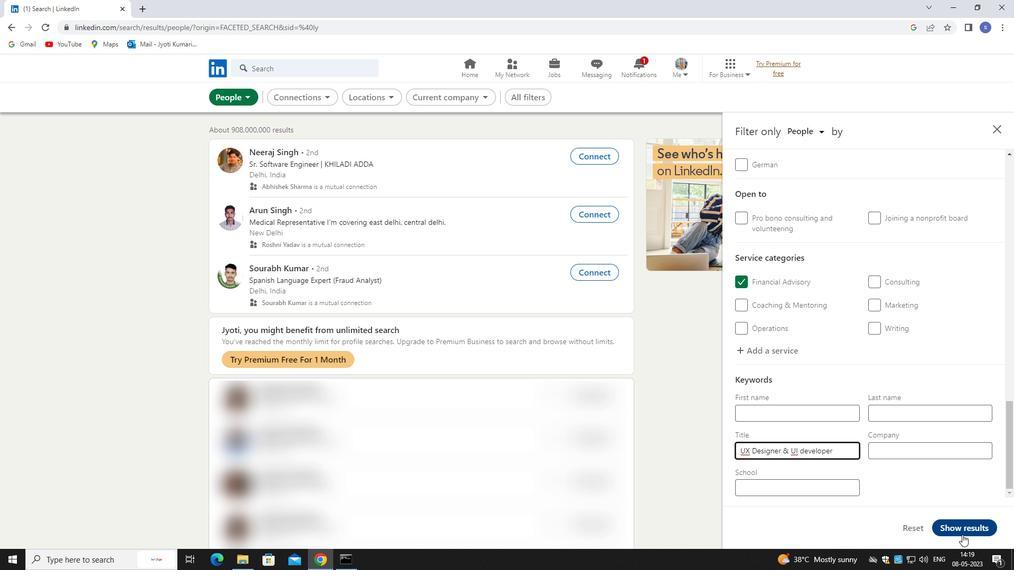 
Action: Mouse pressed left at (962, 531)
Screenshot: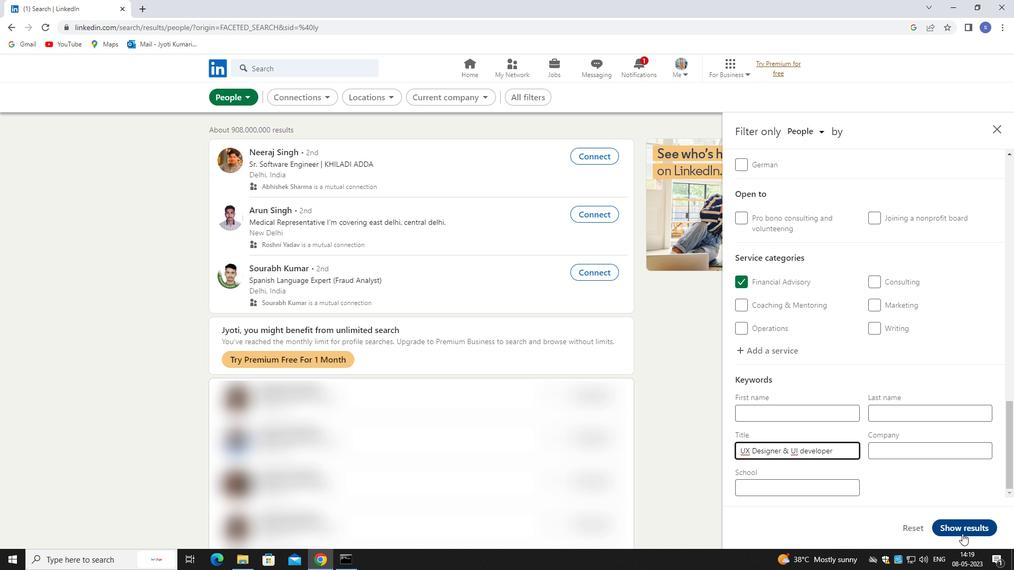 
Action: Mouse moved to (962, 529)
Screenshot: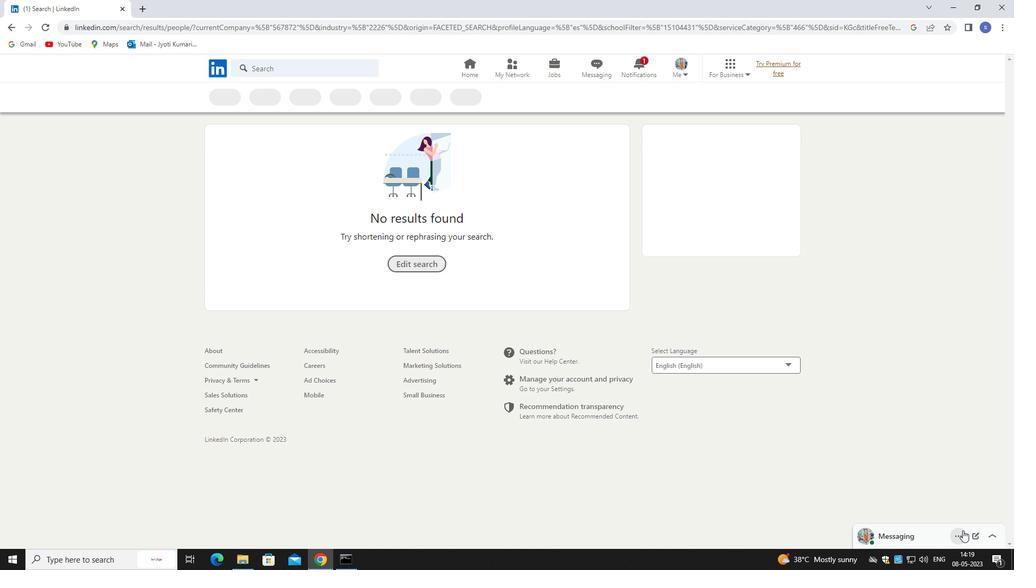 
